 Task: For heading Arial Rounded MT Bold with Underline.  font size for heading26,  'Change the font style of data to'Browallia New.  and font size to 18,  Change the alignment of both headline & data to Align middle & Align Text left.  In the sheet   Radiant Sales templetes book
Action: Mouse moved to (268, 447)
Screenshot: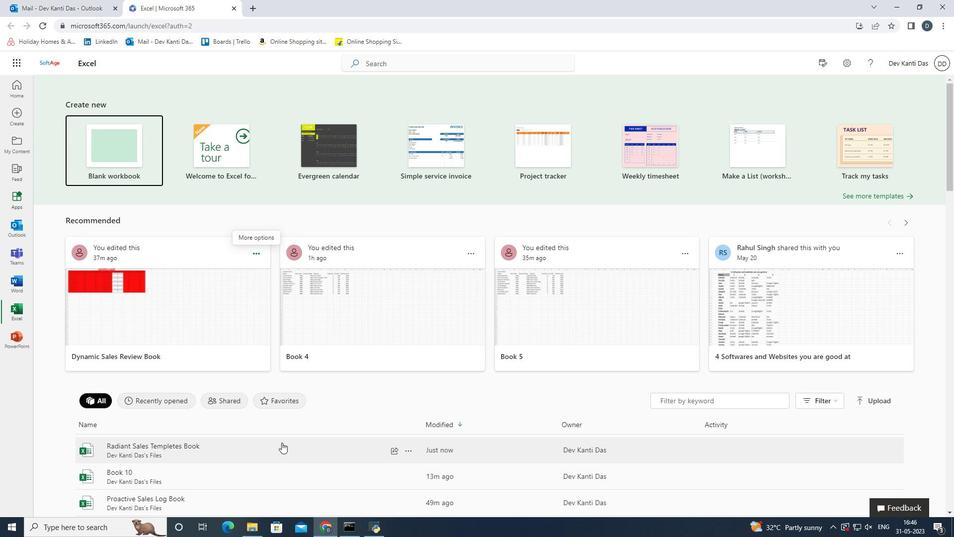 
Action: Mouse pressed left at (268, 447)
Screenshot: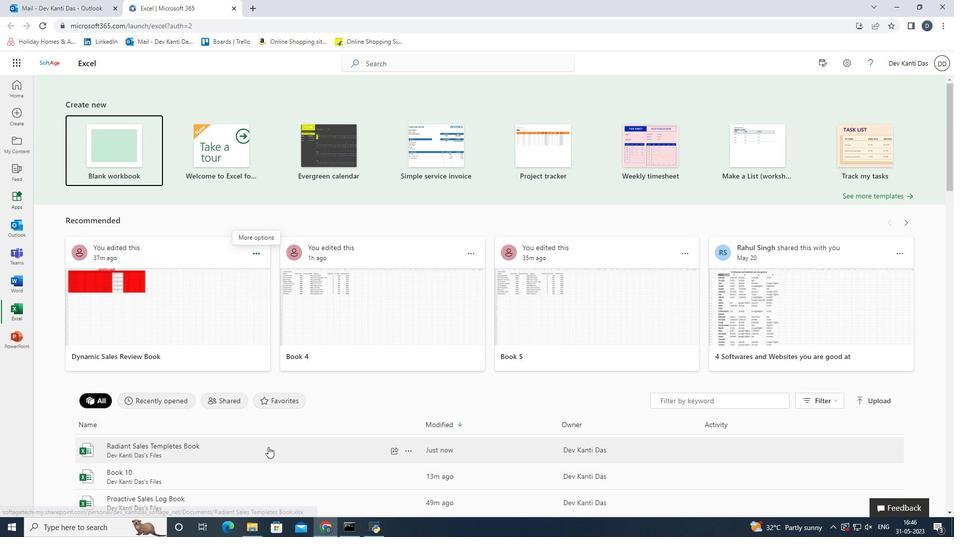 
Action: Mouse moved to (47, 170)
Screenshot: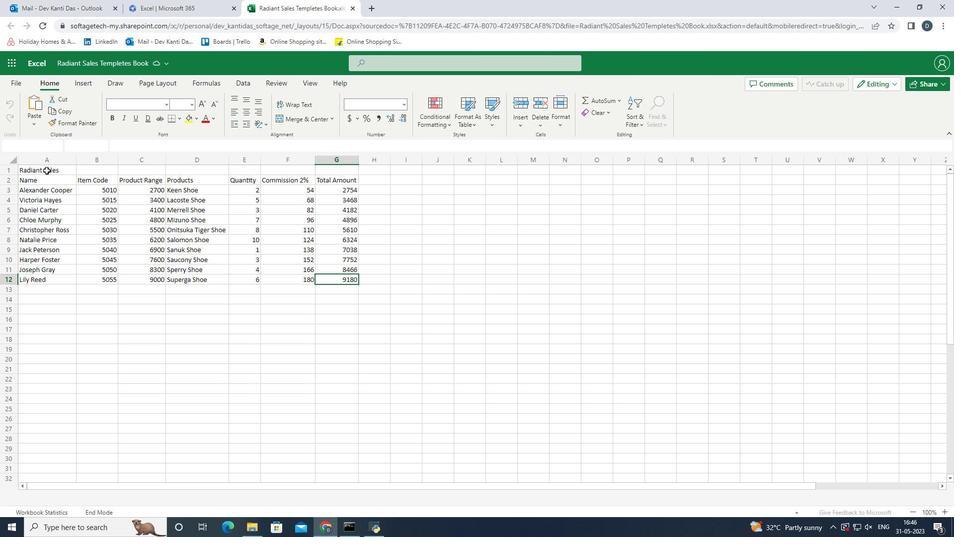 
Action: Mouse pressed left at (47, 170)
Screenshot: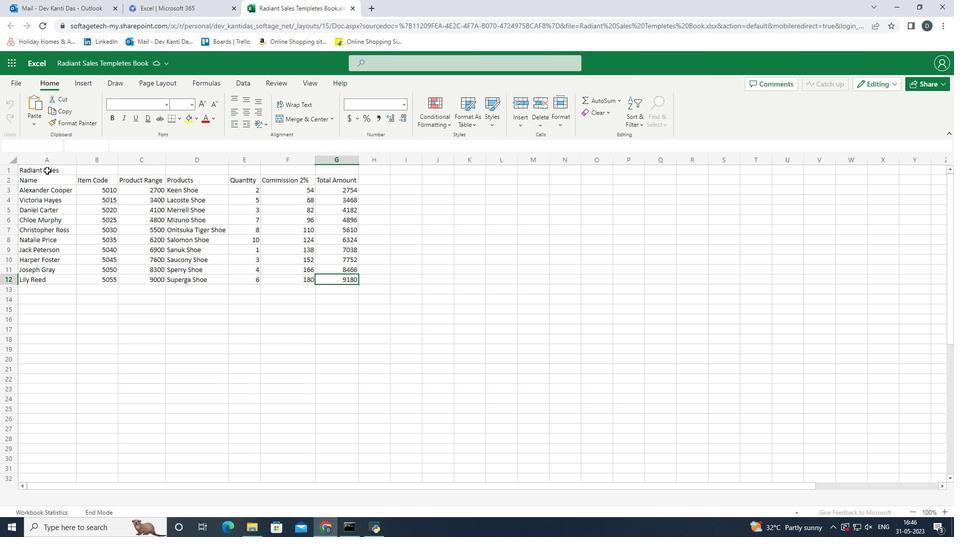 
Action: Mouse moved to (167, 103)
Screenshot: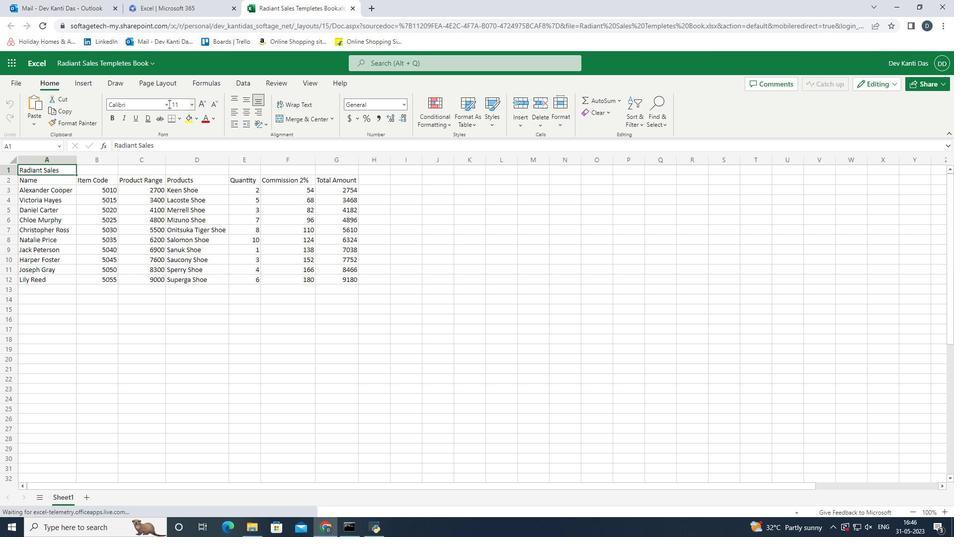 
Action: Mouse pressed left at (167, 103)
Screenshot: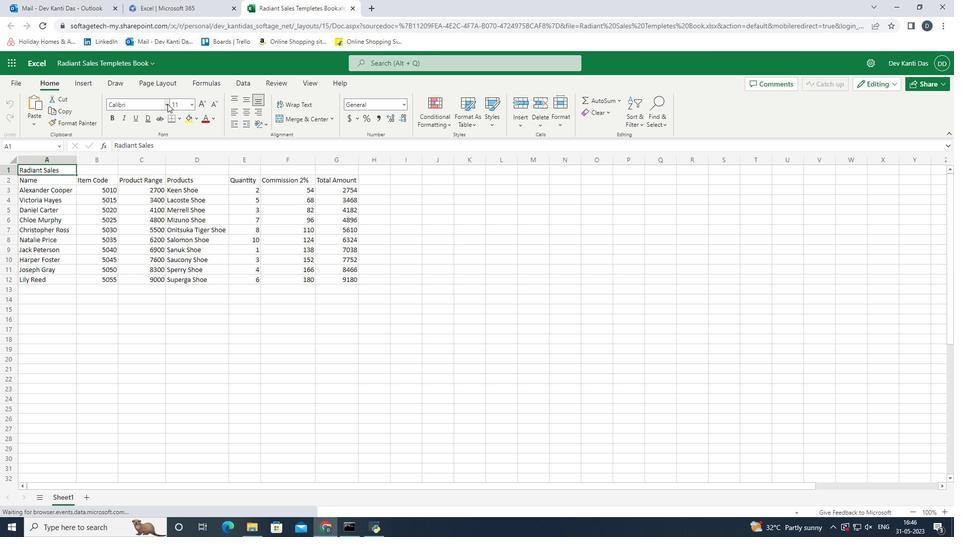 
Action: Mouse moved to (164, 104)
Screenshot: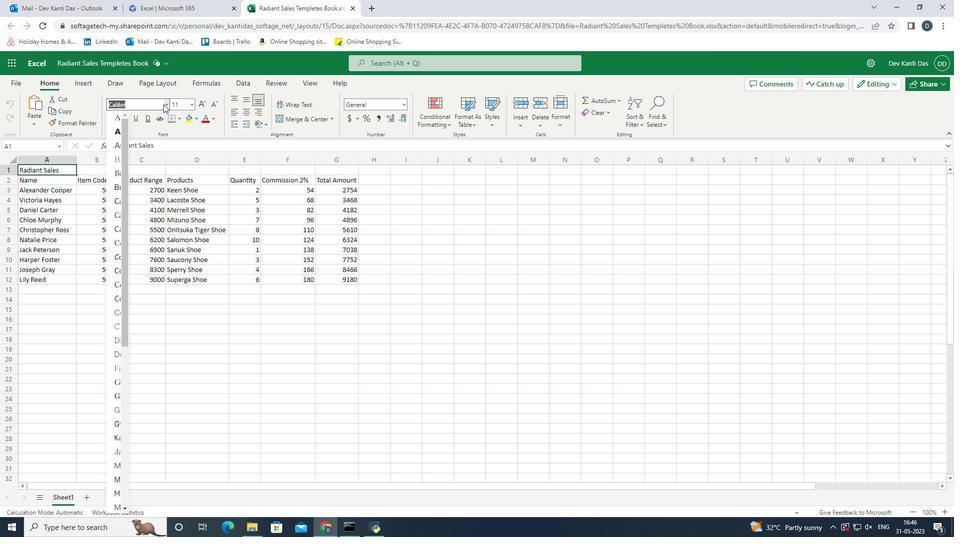 
Action: Mouse pressed left at (164, 104)
Screenshot: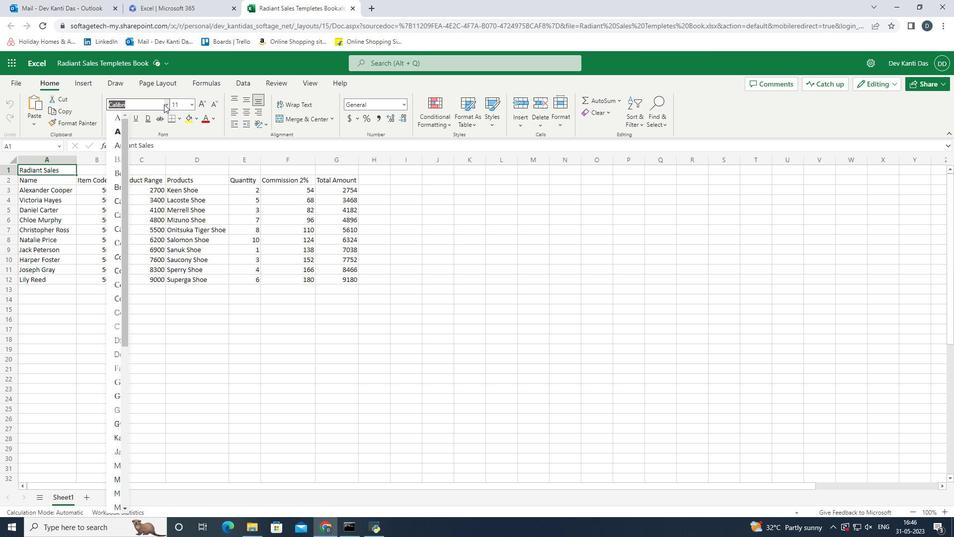 
Action: Mouse moved to (167, 103)
Screenshot: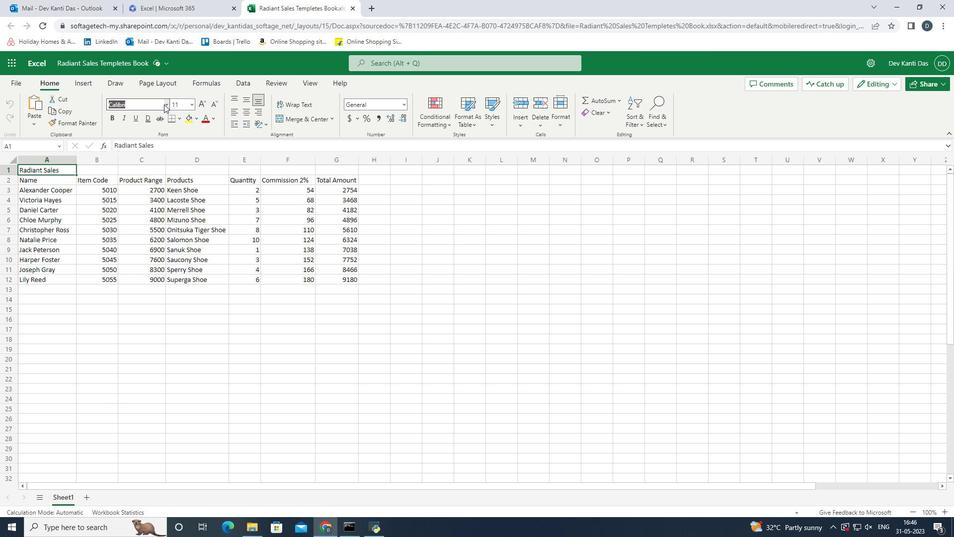 
Action: Mouse pressed left at (167, 103)
Screenshot: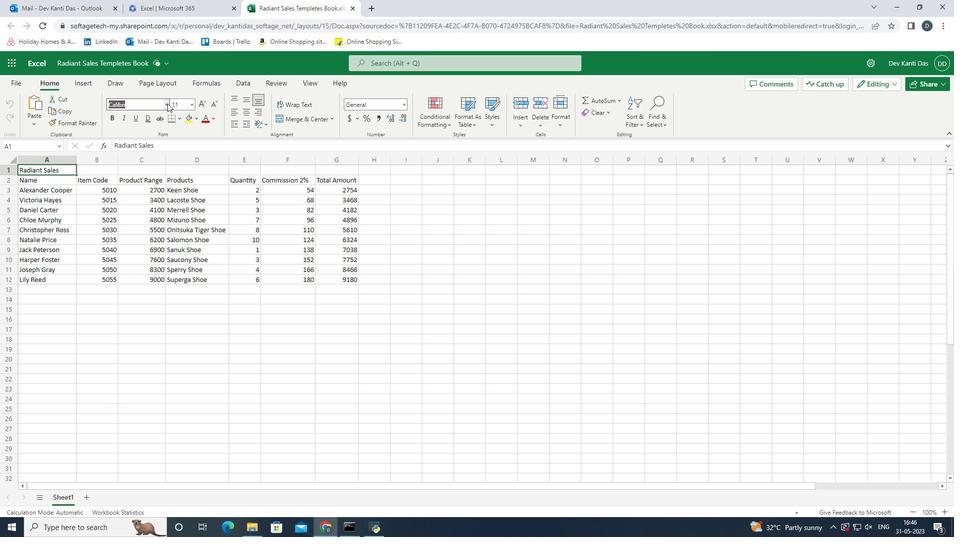 
Action: Mouse moved to (147, 143)
Screenshot: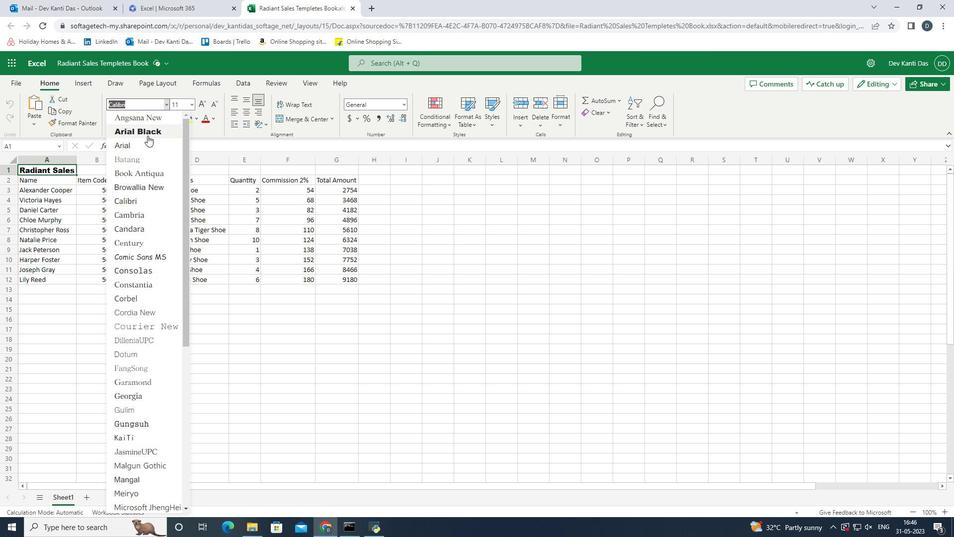 
Action: Mouse pressed left at (147, 143)
Screenshot: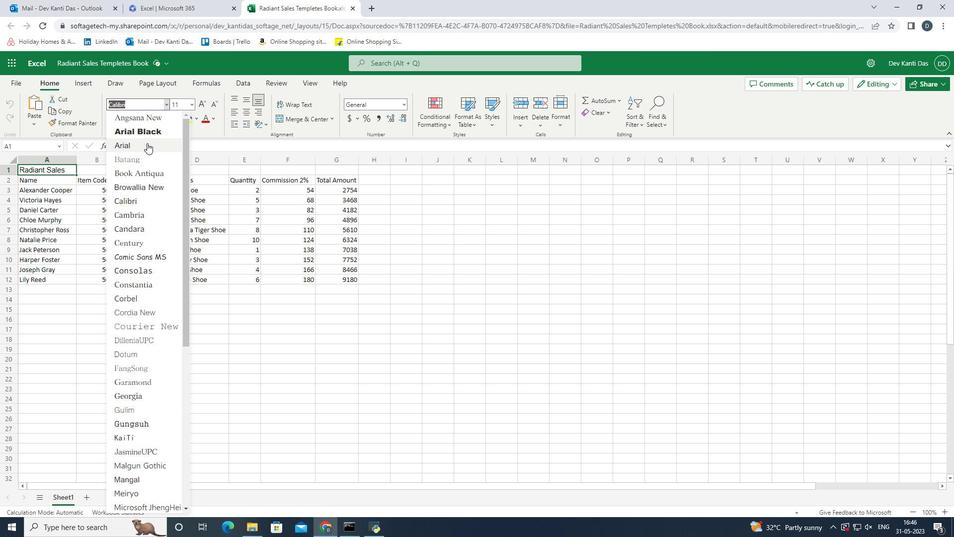 
Action: Mouse moved to (108, 119)
Screenshot: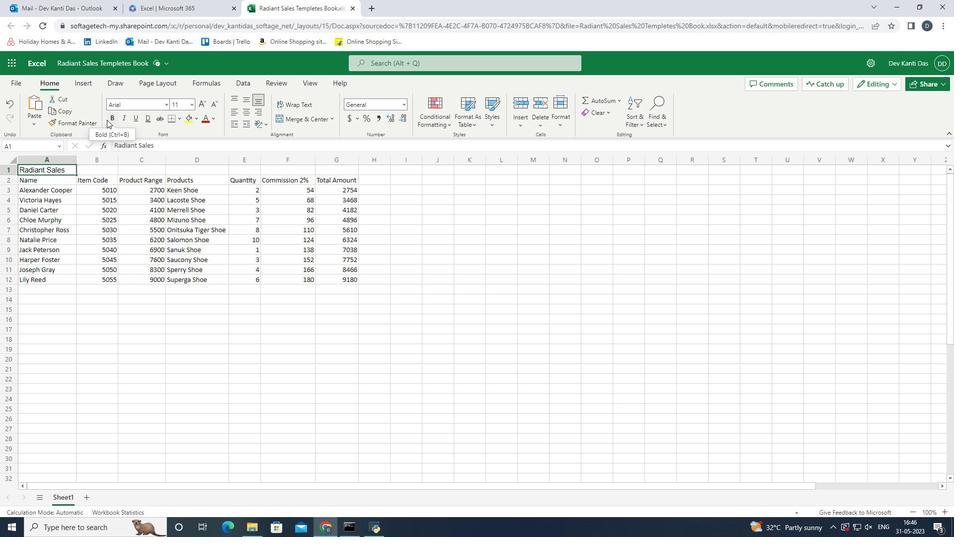 
Action: Mouse pressed left at (108, 119)
Screenshot: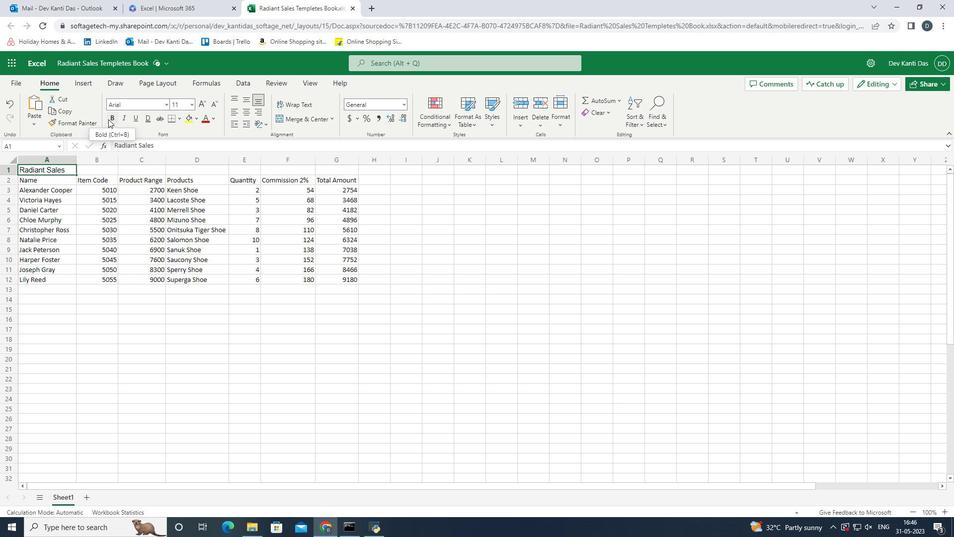 
Action: Mouse moved to (138, 118)
Screenshot: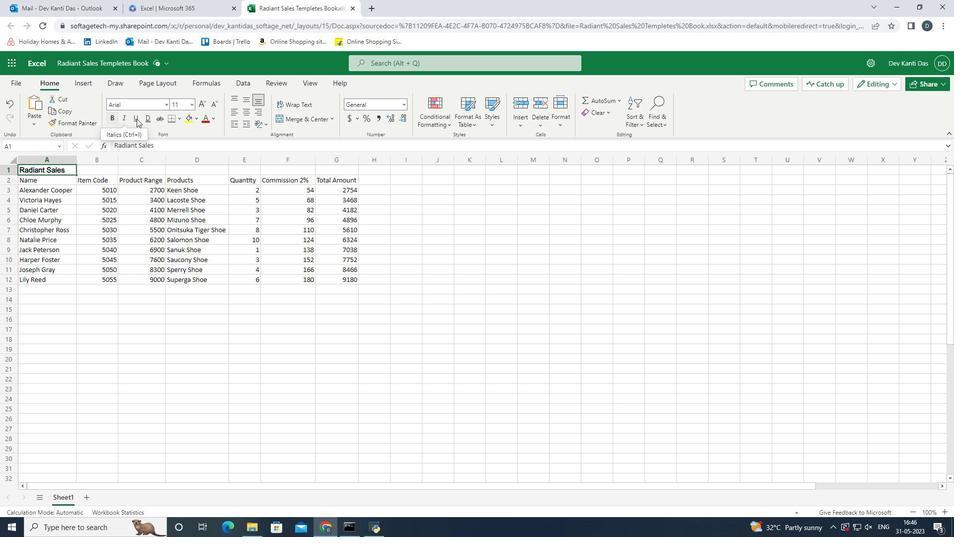 
Action: Mouse pressed left at (138, 118)
Screenshot: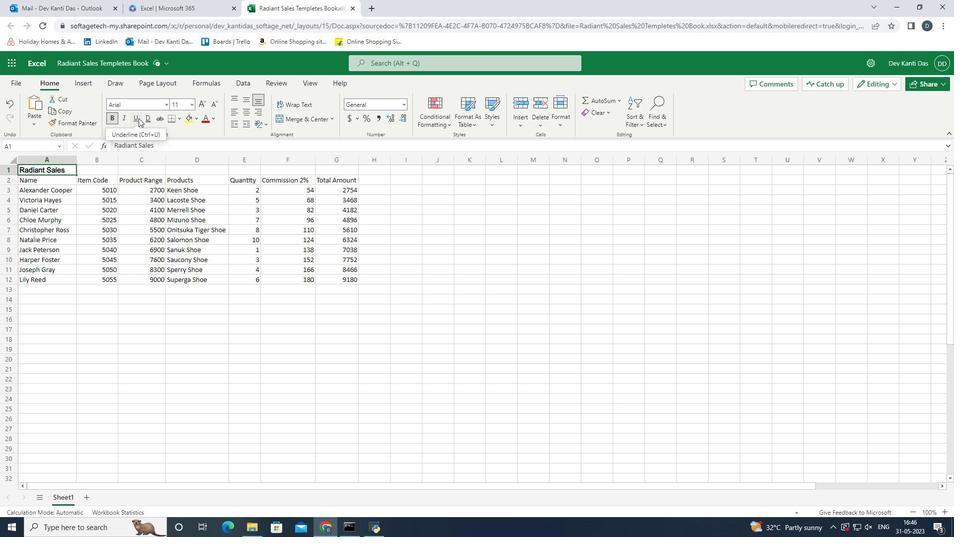 
Action: Mouse moved to (194, 103)
Screenshot: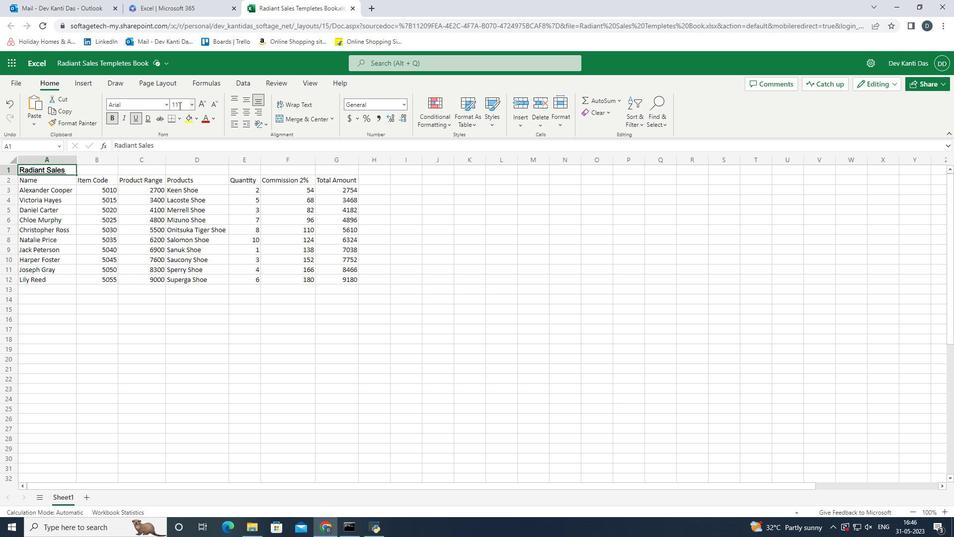 
Action: Mouse pressed left at (194, 103)
Screenshot: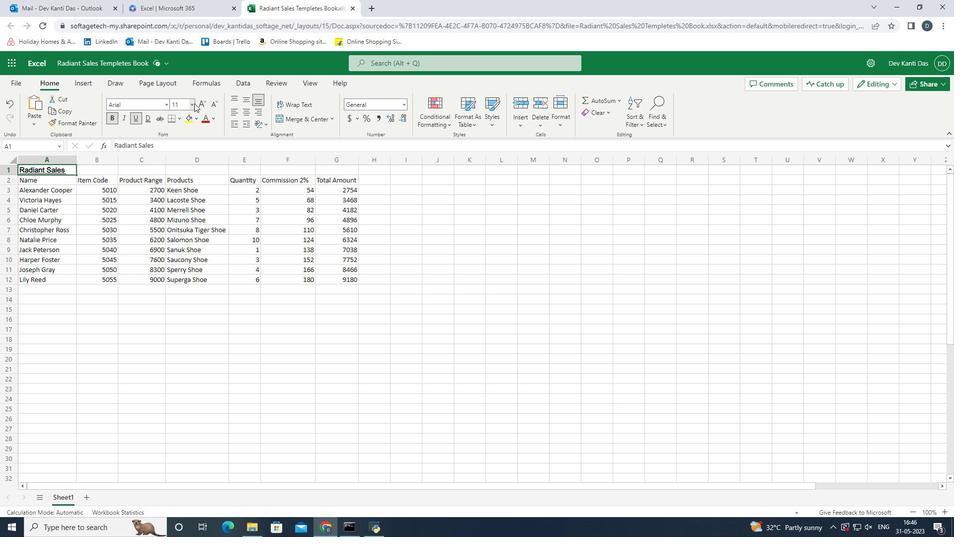 
Action: Mouse moved to (182, 255)
Screenshot: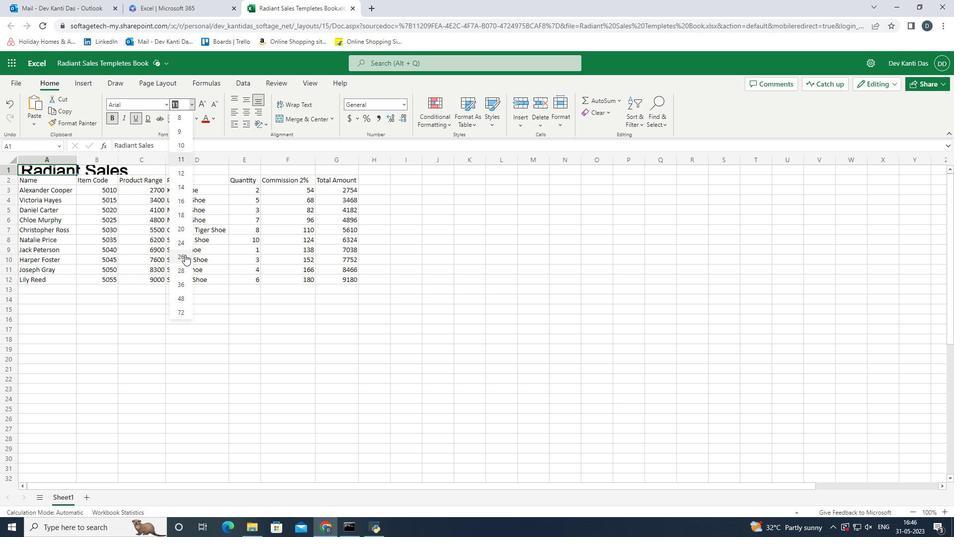 
Action: Mouse pressed left at (182, 255)
Screenshot: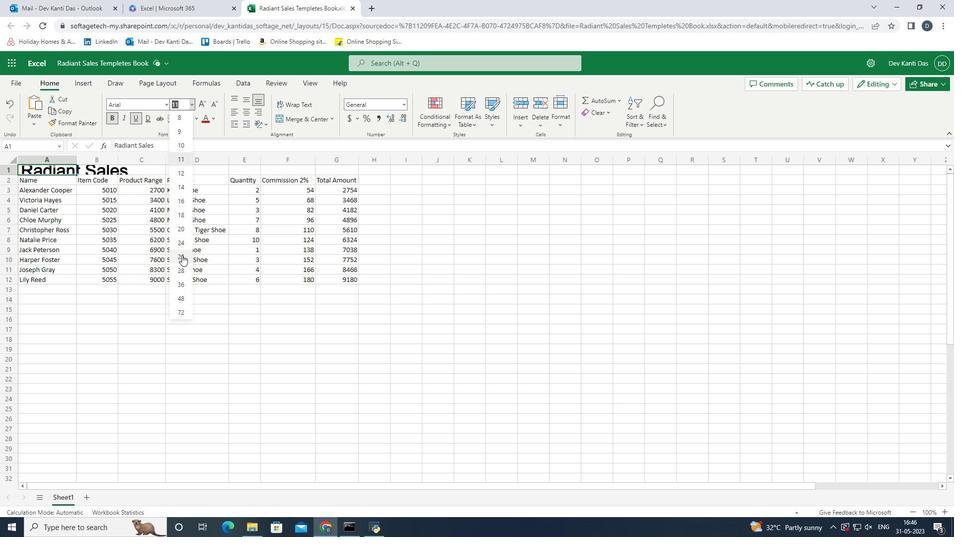 
Action: Mouse moved to (39, 179)
Screenshot: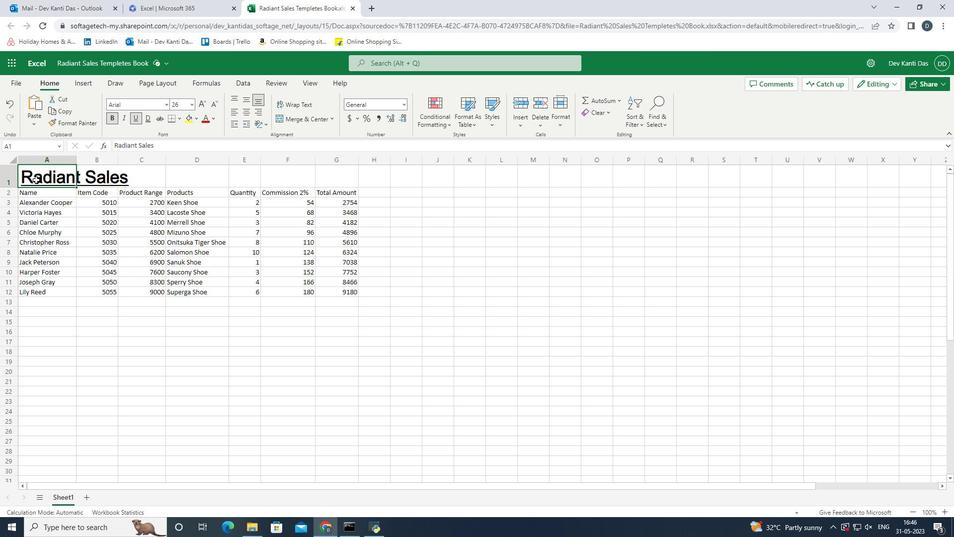 
Action: Mouse pressed left at (39, 179)
Screenshot: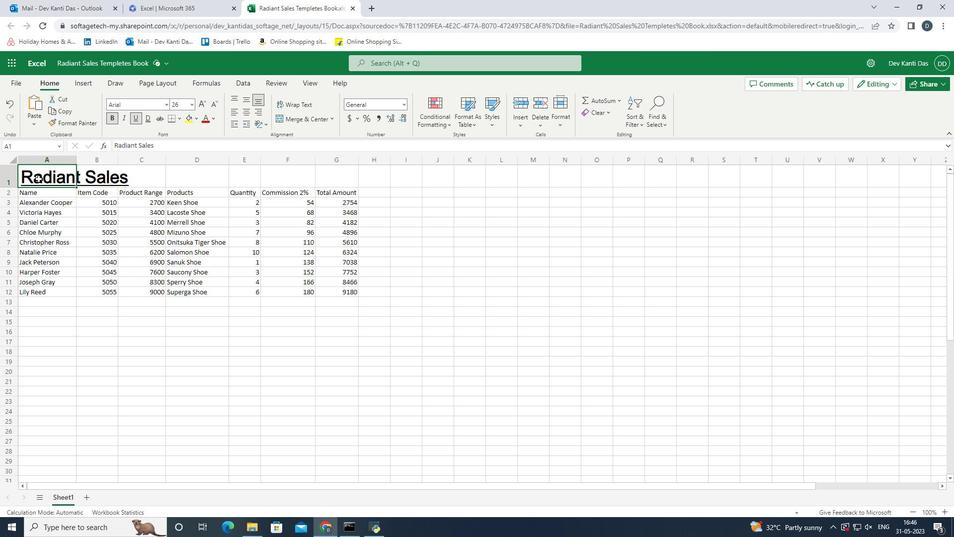 
Action: Mouse moved to (326, 122)
Screenshot: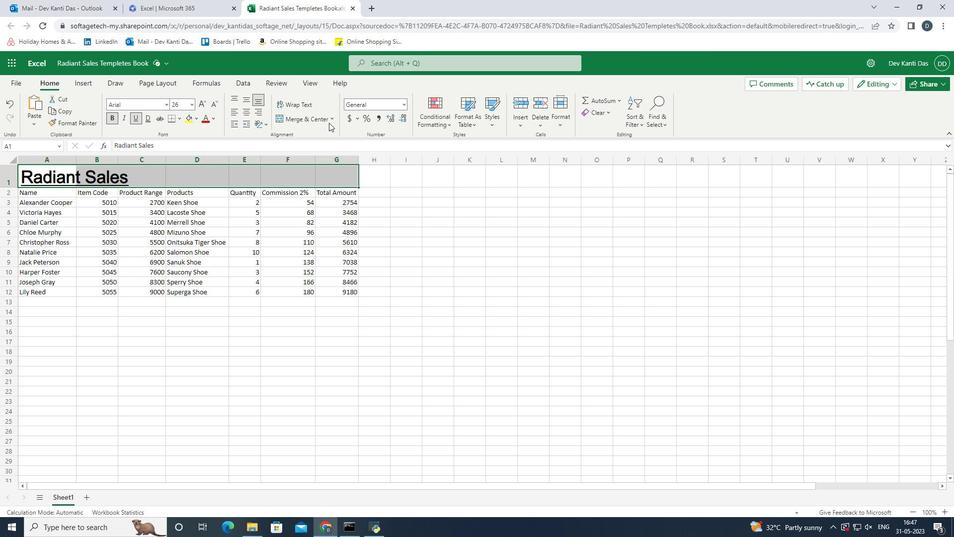 
Action: Mouse pressed left at (326, 122)
Screenshot: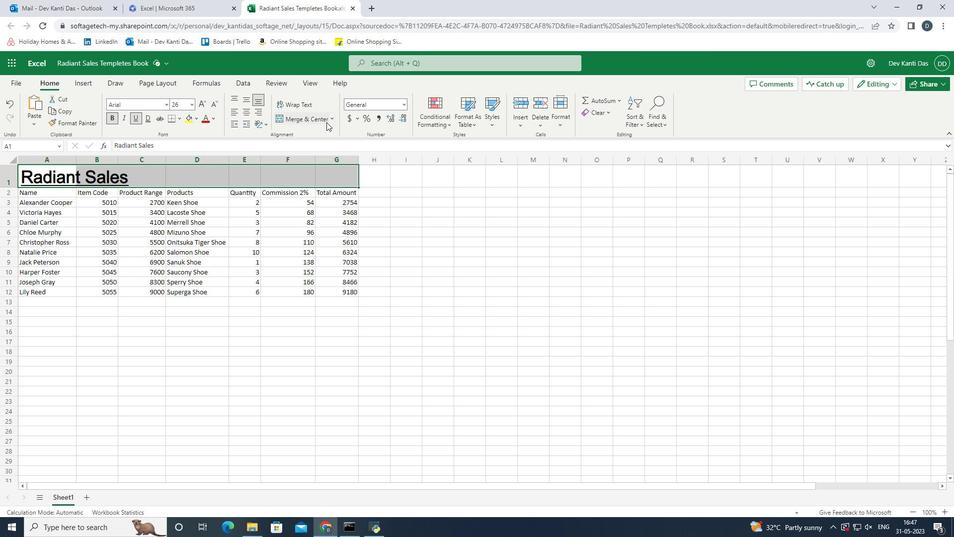 
Action: Mouse moved to (333, 119)
Screenshot: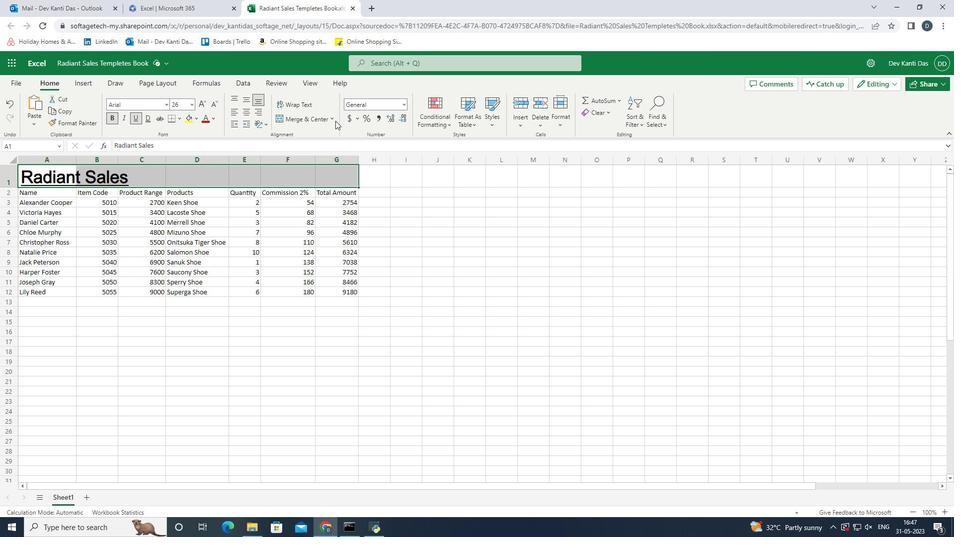 
Action: Mouse pressed left at (333, 119)
Screenshot: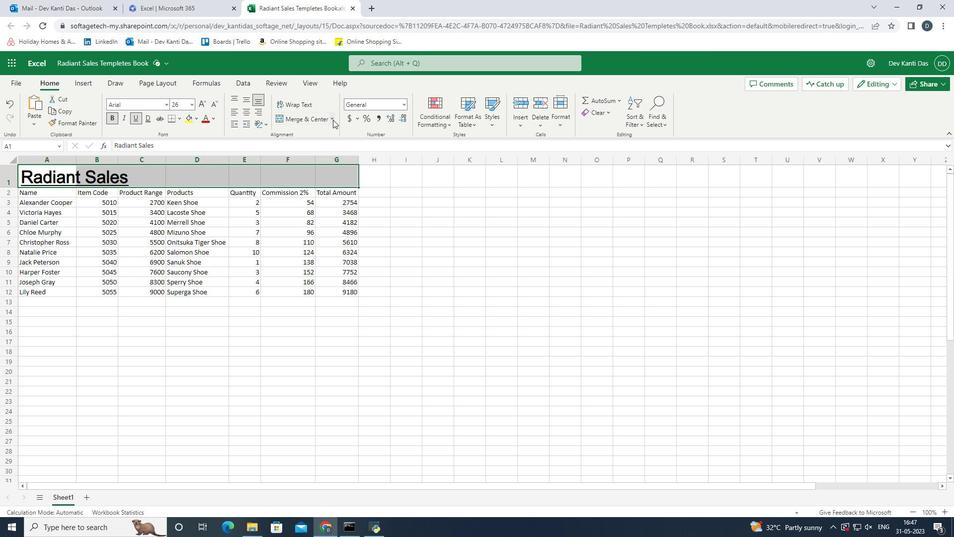 
Action: Mouse moved to (322, 178)
Screenshot: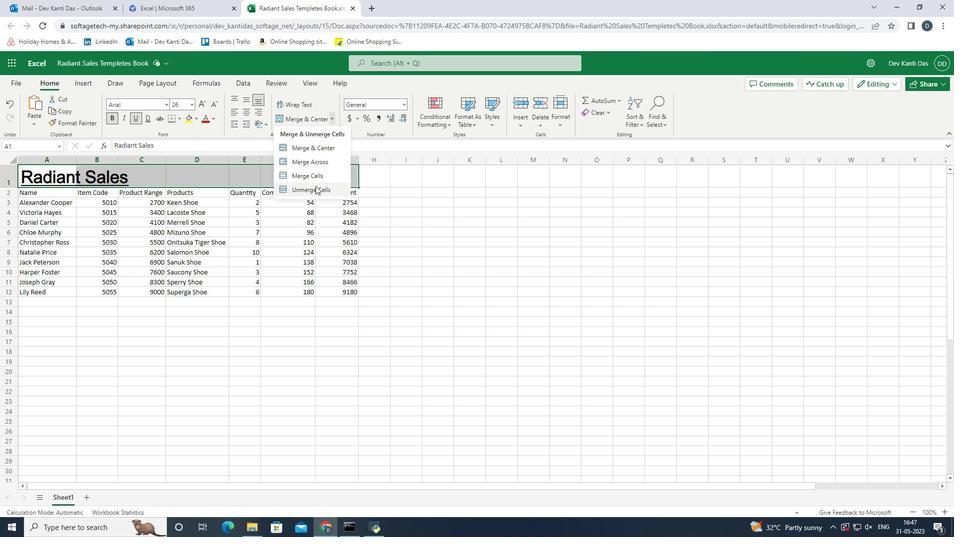 
Action: Mouse pressed left at (322, 178)
Screenshot: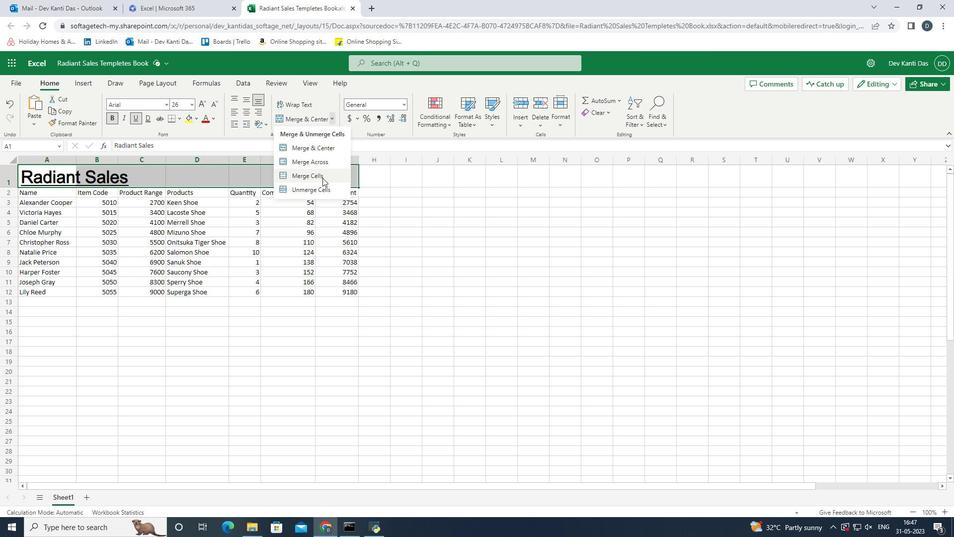 
Action: Mouse moved to (40, 194)
Screenshot: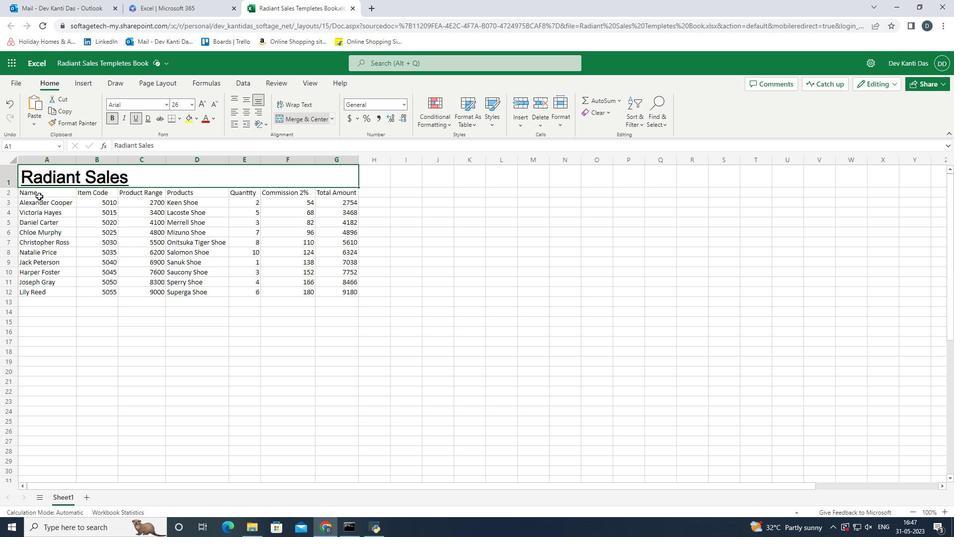 
Action: Mouse pressed left at (40, 194)
Screenshot: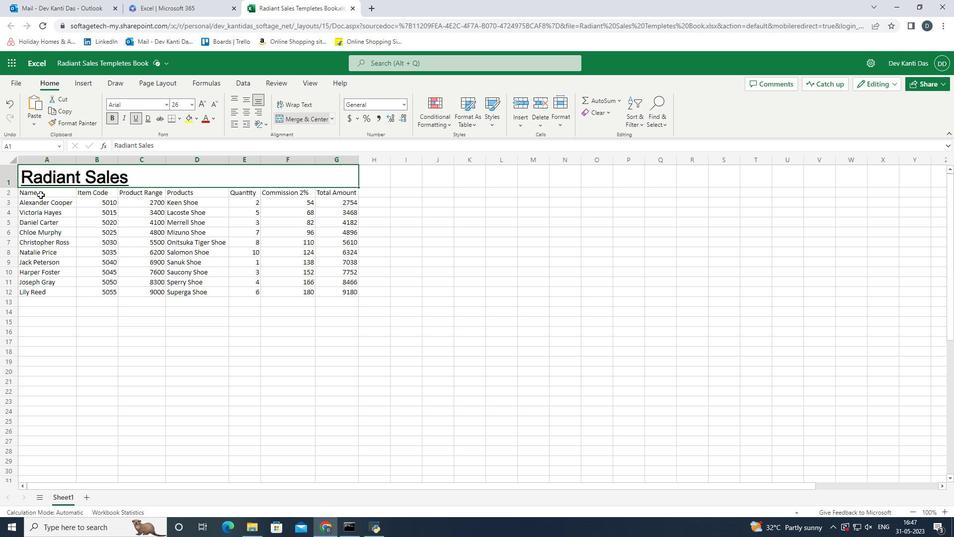 
Action: Mouse pressed left at (40, 194)
Screenshot: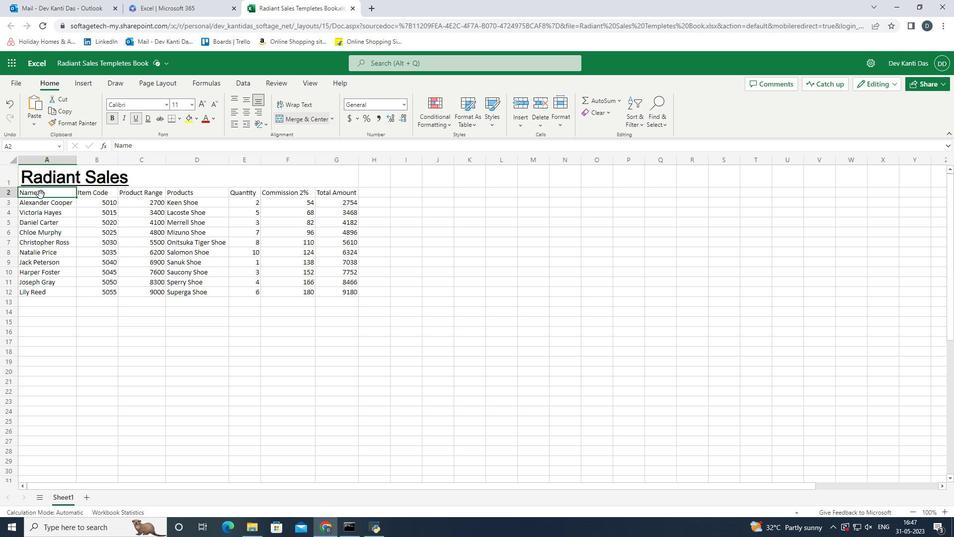 
Action: Mouse moved to (44, 191)
Screenshot: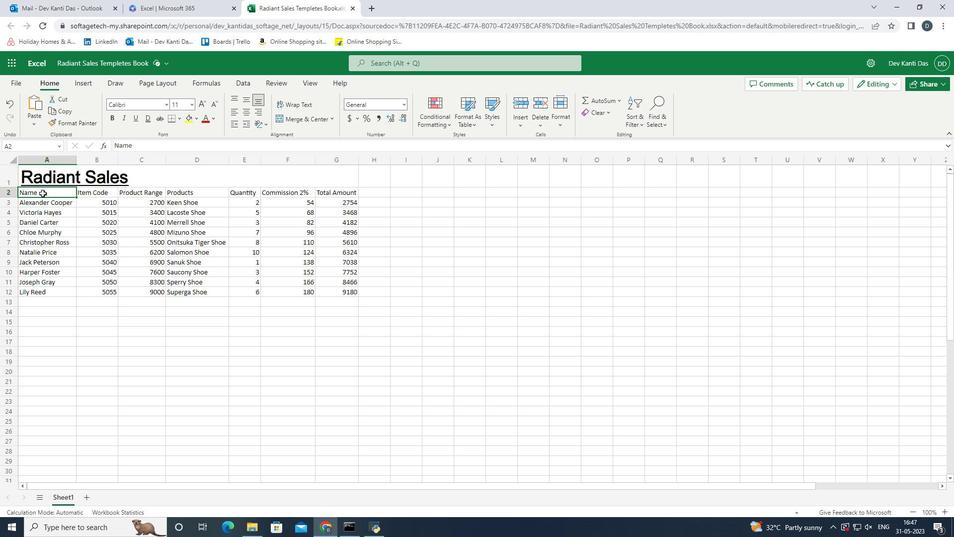 
Action: Mouse pressed left at (44, 191)
Screenshot: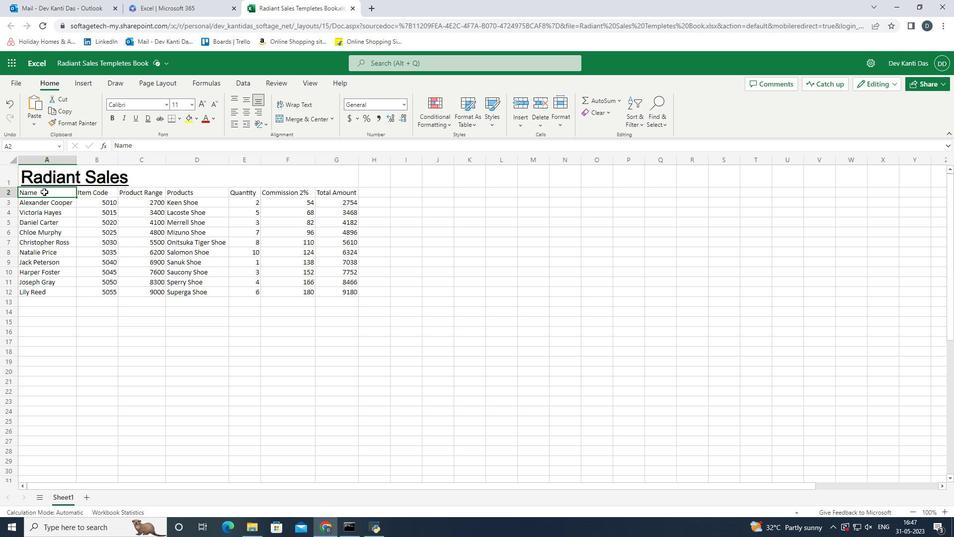 
Action: Mouse moved to (166, 101)
Screenshot: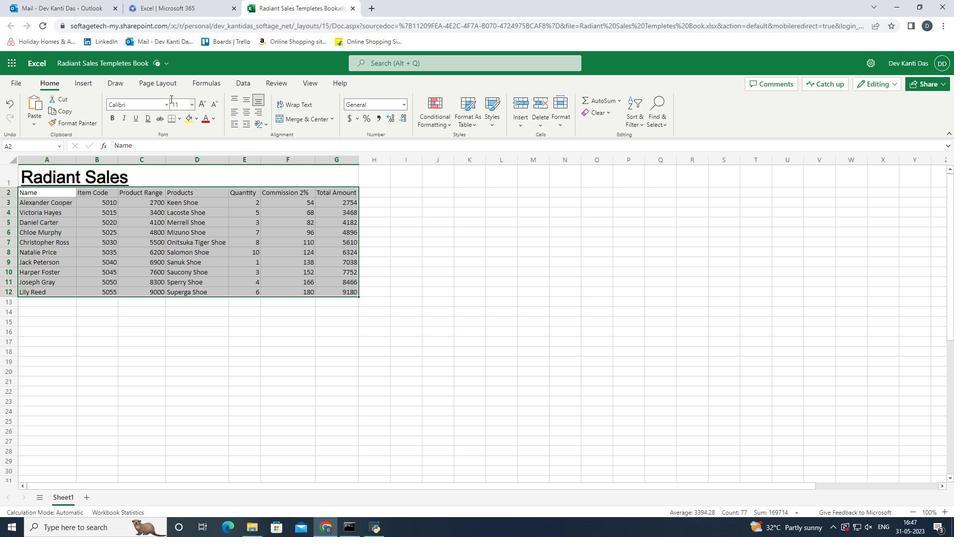 
Action: Mouse pressed left at (166, 101)
Screenshot: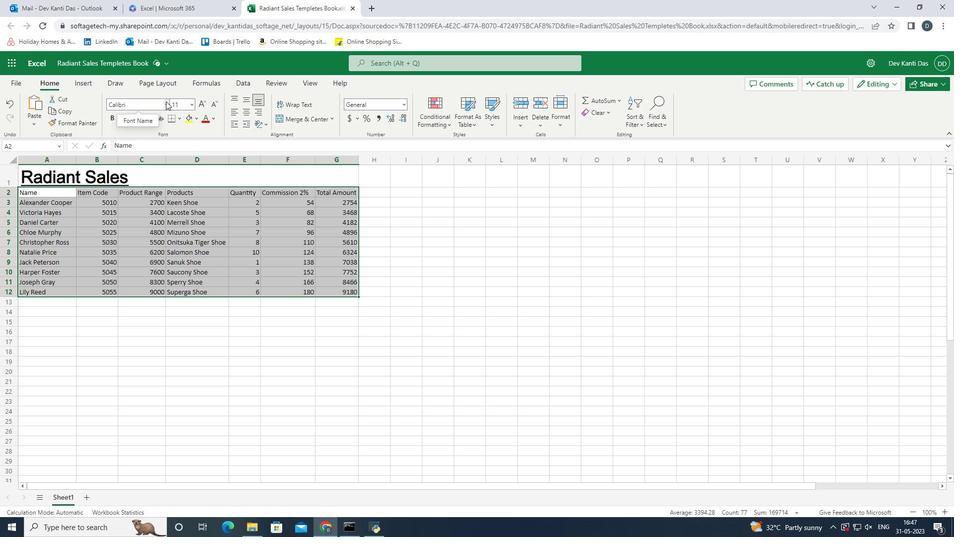
Action: Mouse moved to (167, 187)
Screenshot: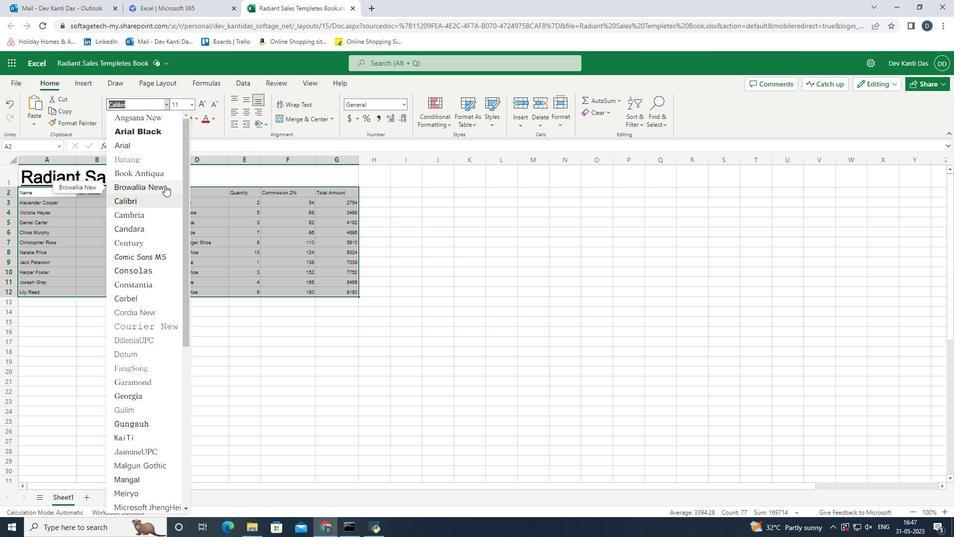 
Action: Mouse pressed left at (167, 187)
Screenshot: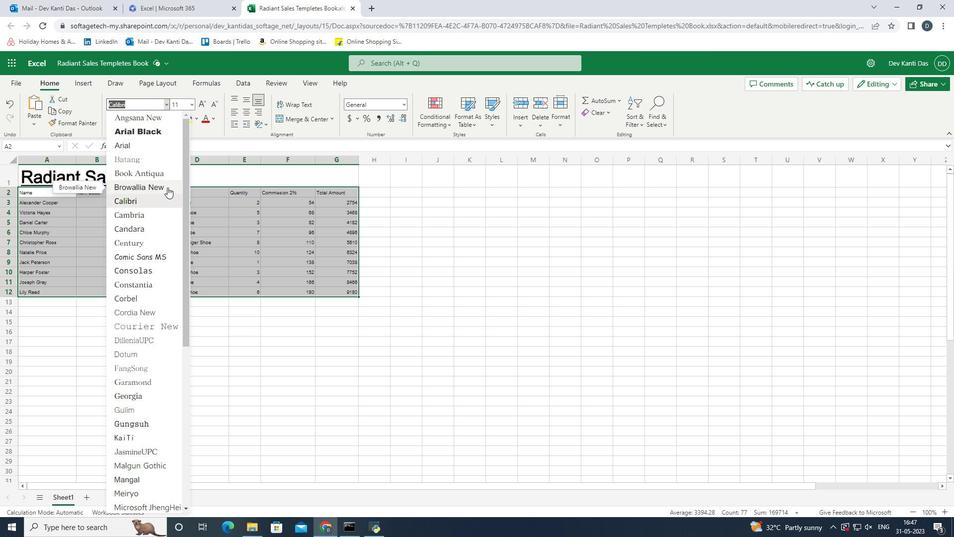 
Action: Mouse moved to (194, 107)
Screenshot: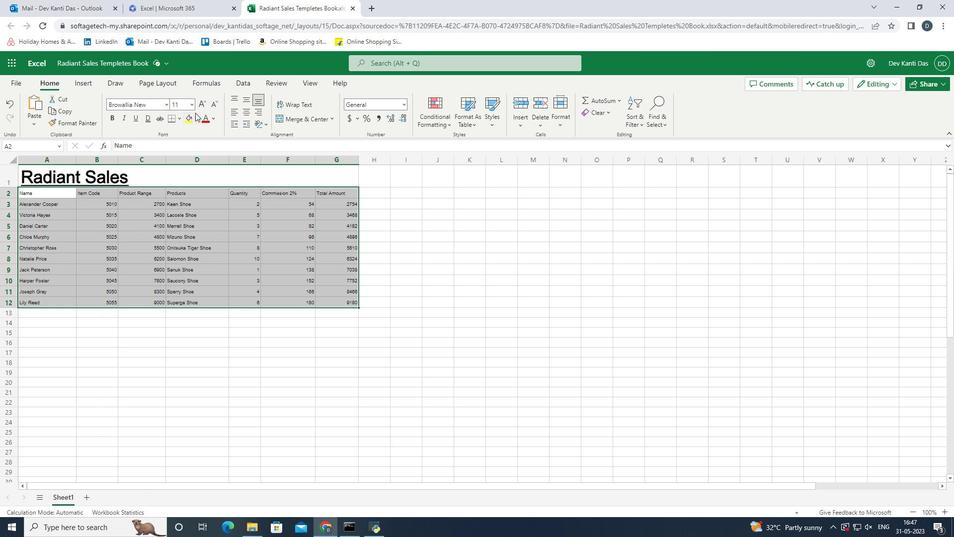 
Action: Mouse pressed left at (194, 107)
Screenshot: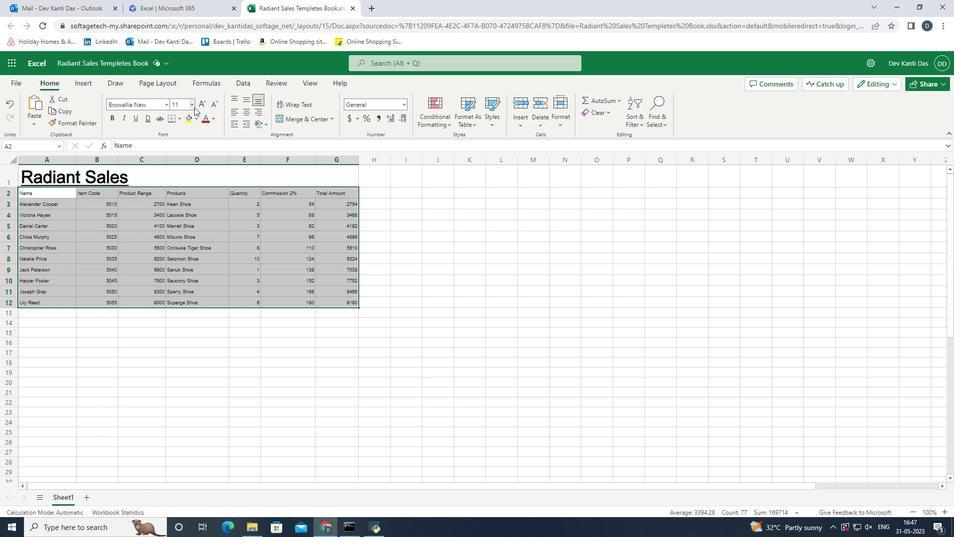 
Action: Mouse moved to (187, 210)
Screenshot: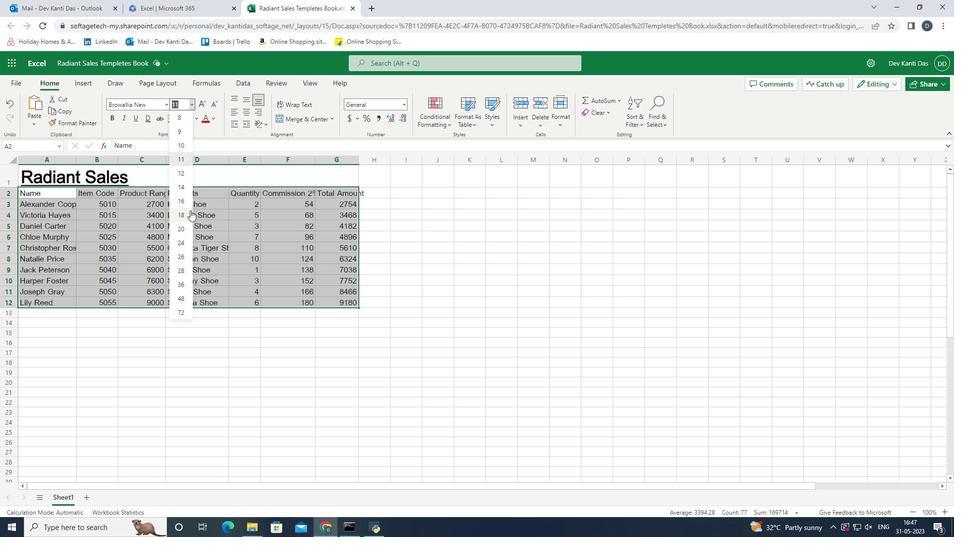 
Action: Mouse pressed left at (187, 210)
Screenshot: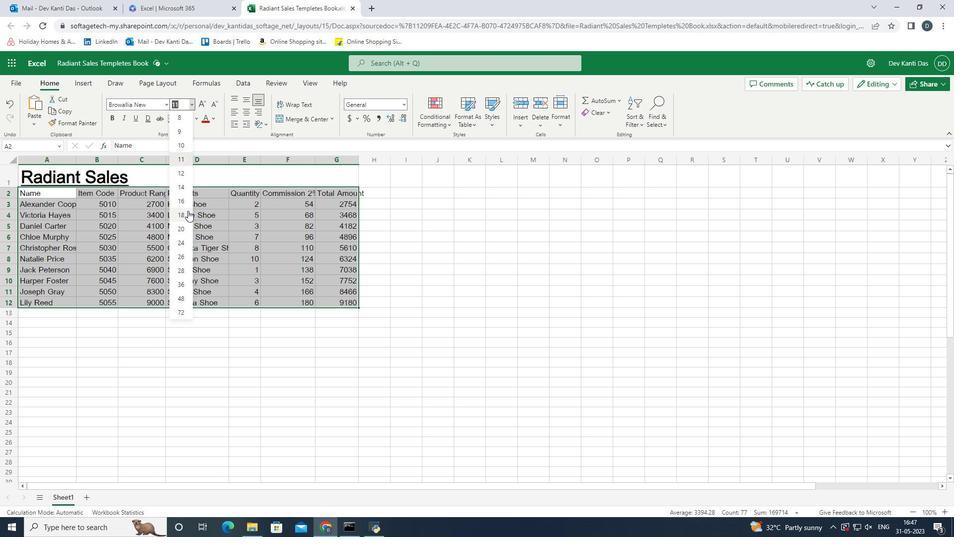 
Action: Mouse moved to (361, 158)
Screenshot: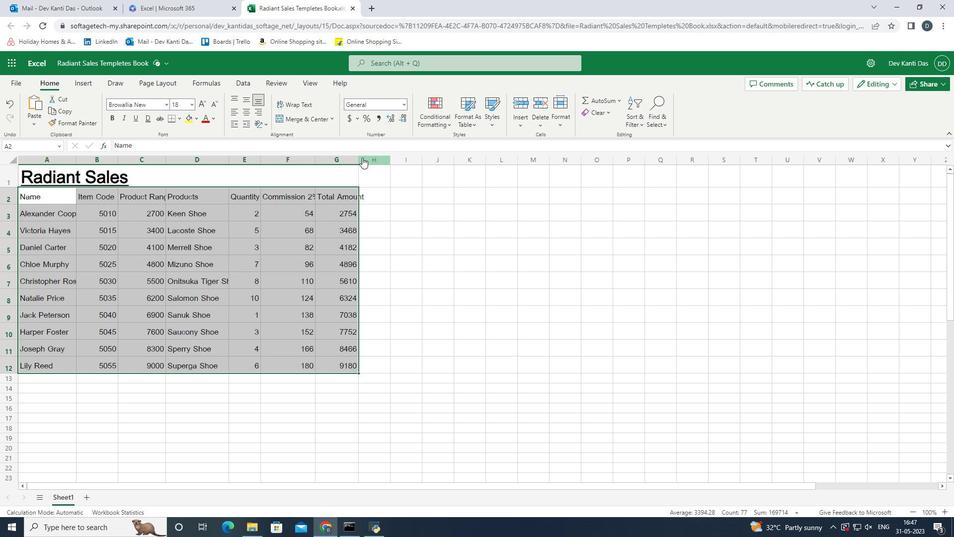 
Action: Mouse pressed left at (361, 158)
Screenshot: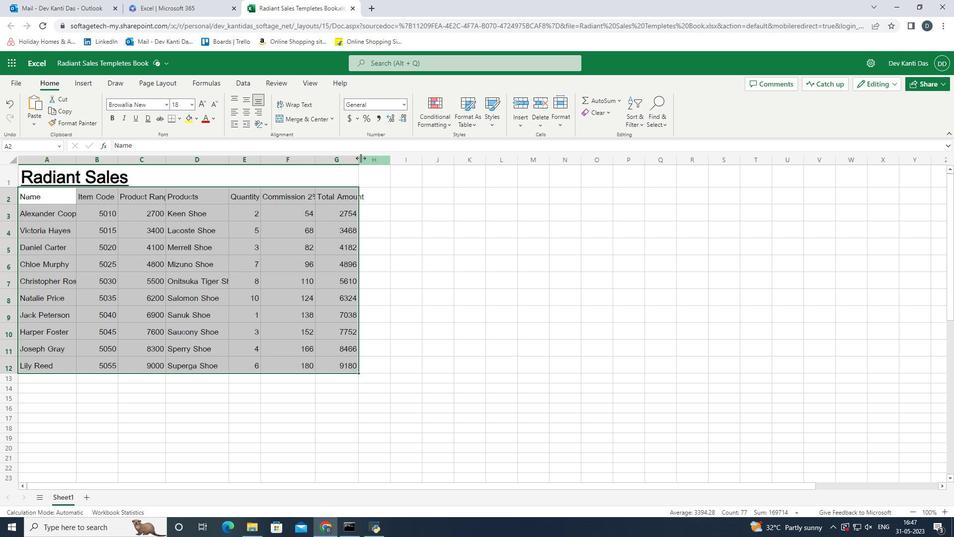
Action: Mouse moved to (316, 158)
Screenshot: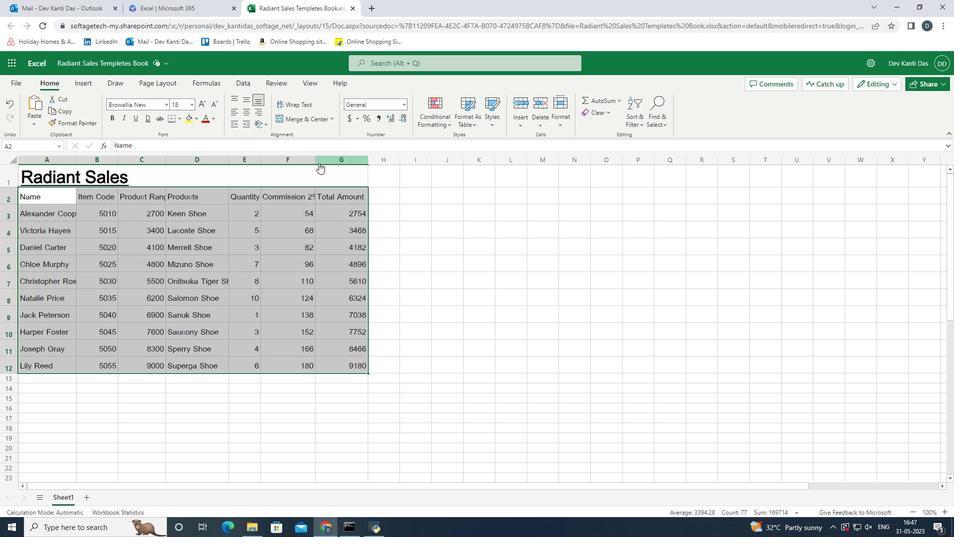 
Action: Mouse pressed left at (316, 158)
Screenshot: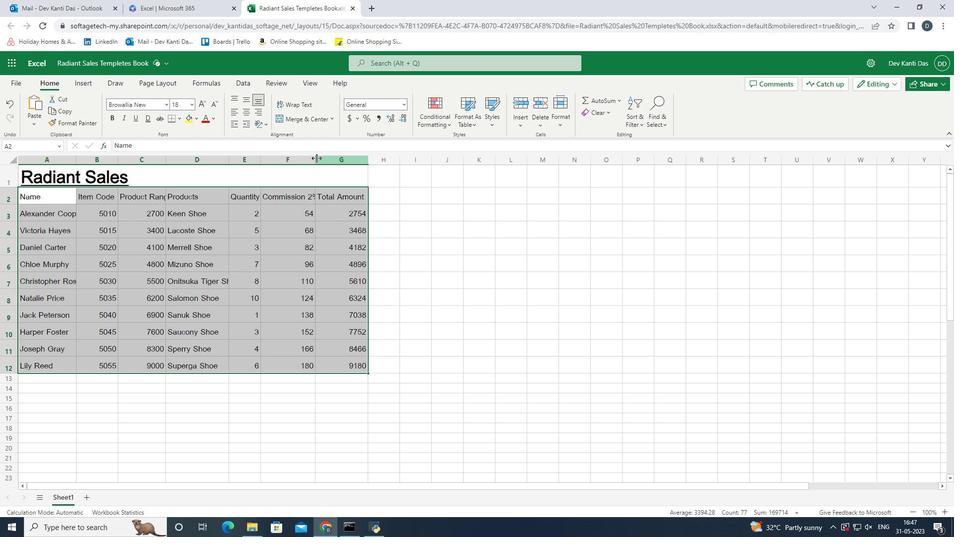 
Action: Mouse moved to (261, 158)
Screenshot: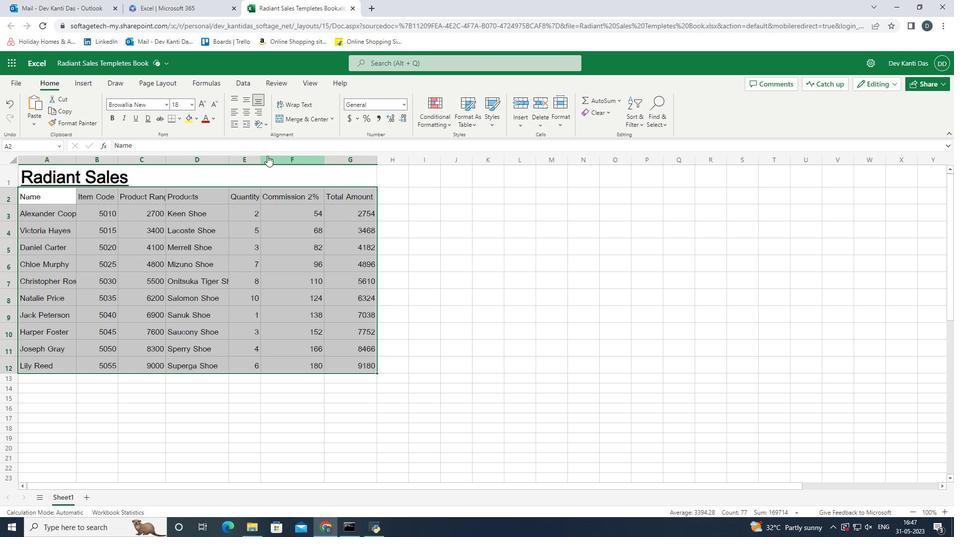 
Action: Mouse pressed left at (261, 158)
Screenshot: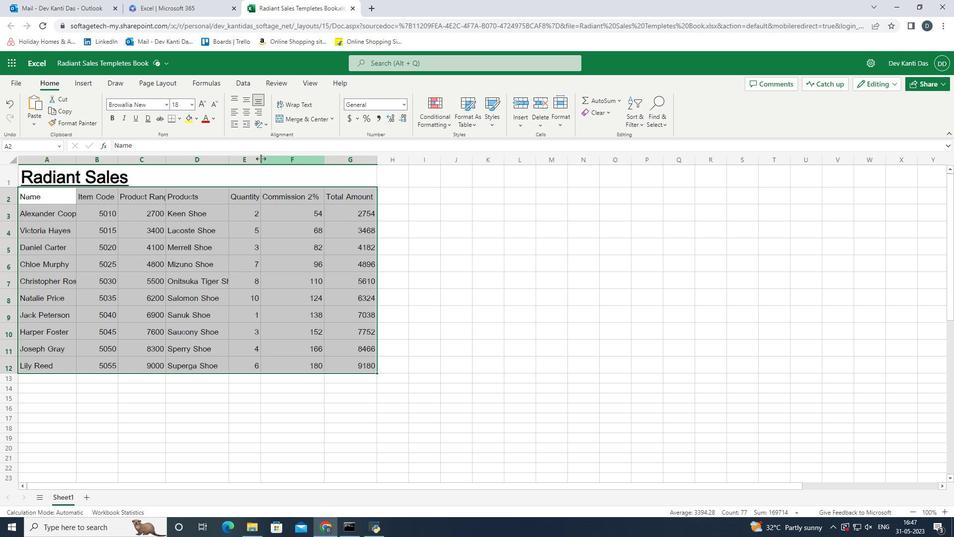 
Action: Mouse moved to (228, 162)
Screenshot: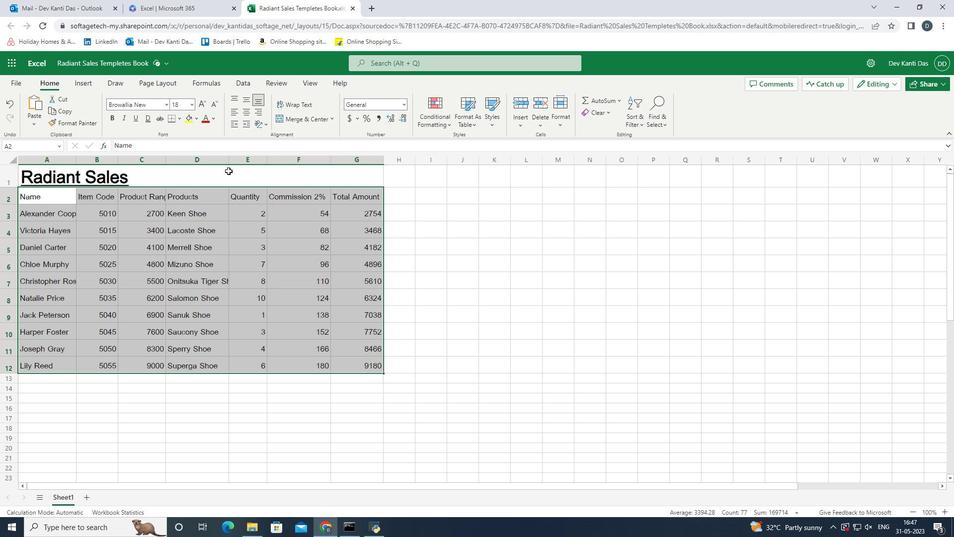 
Action: Mouse pressed left at (228, 162)
Screenshot: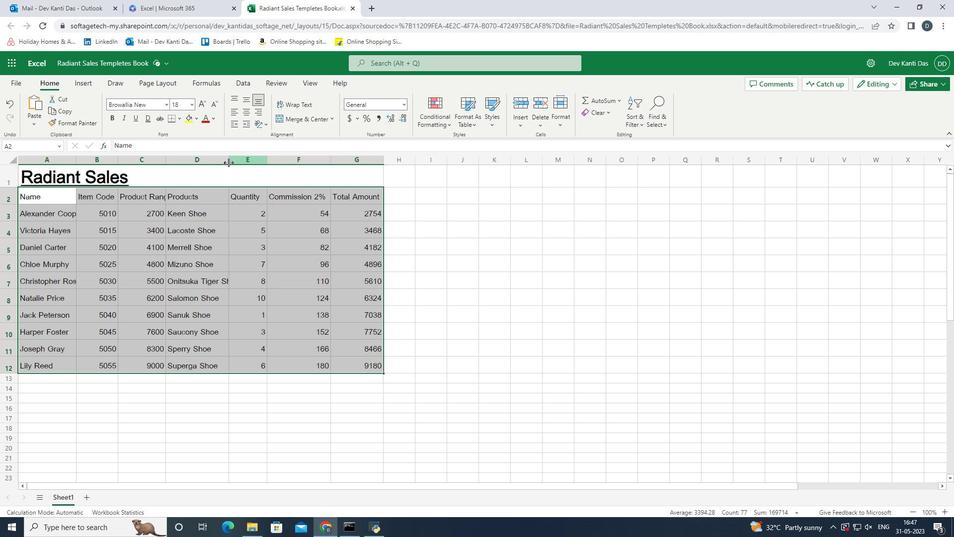 
Action: Mouse moved to (253, 162)
Screenshot: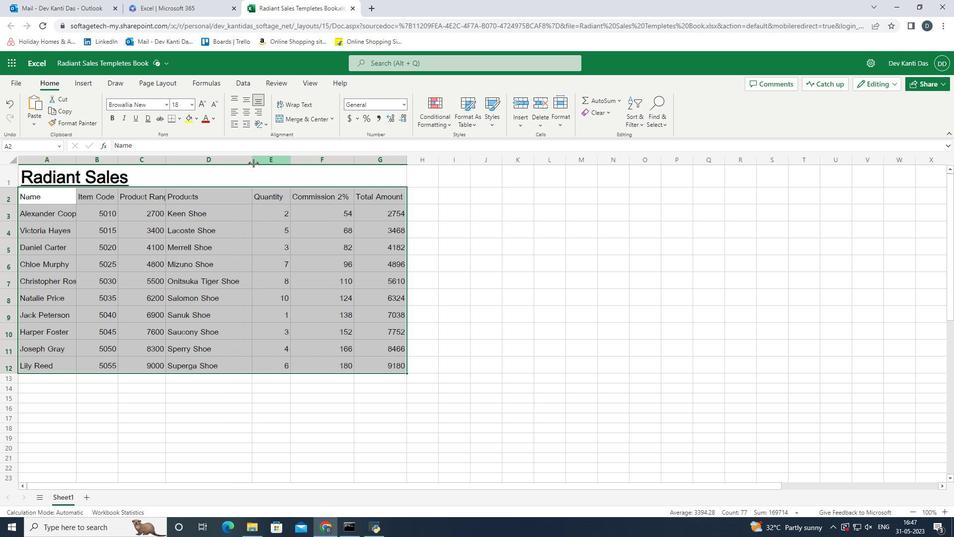 
Action: Mouse pressed left at (253, 162)
Screenshot: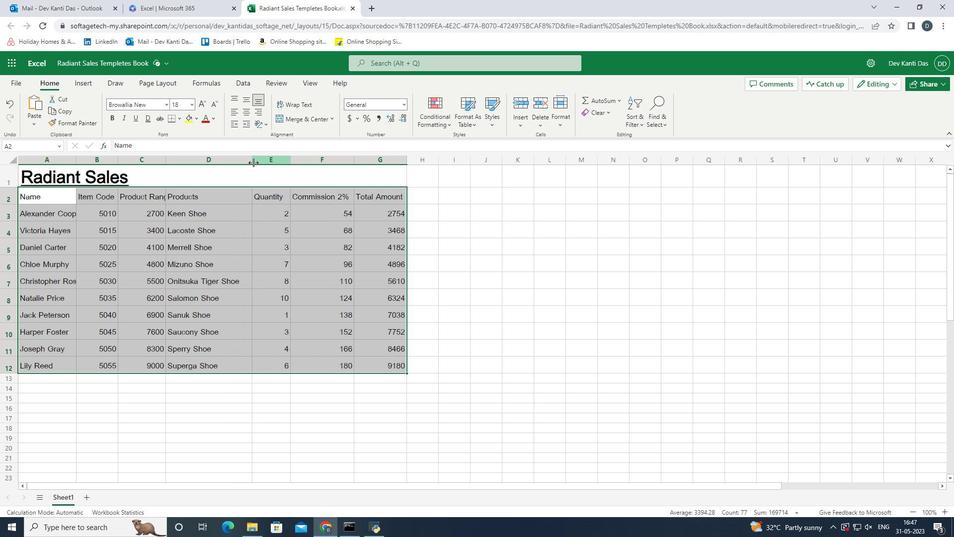 
Action: Mouse moved to (165, 161)
Screenshot: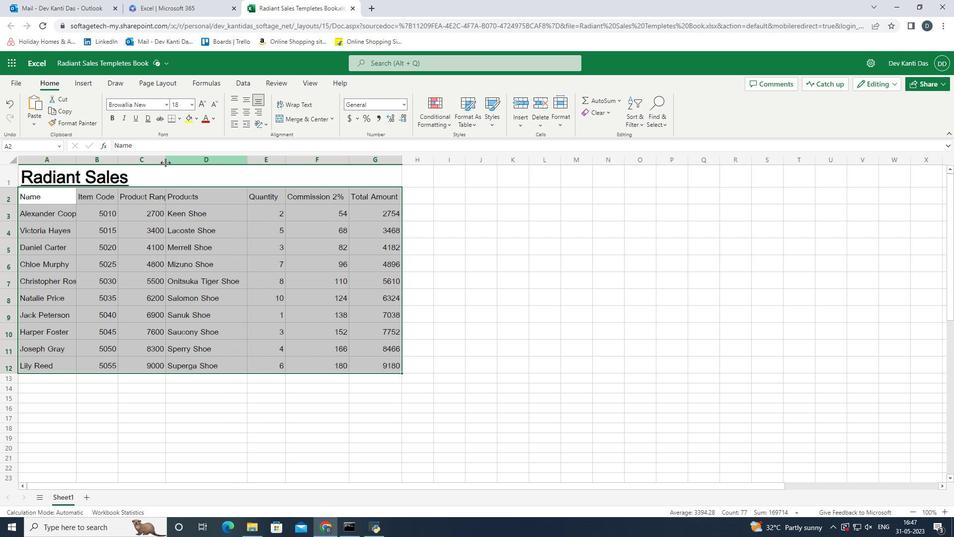 
Action: Mouse pressed left at (165, 161)
Screenshot: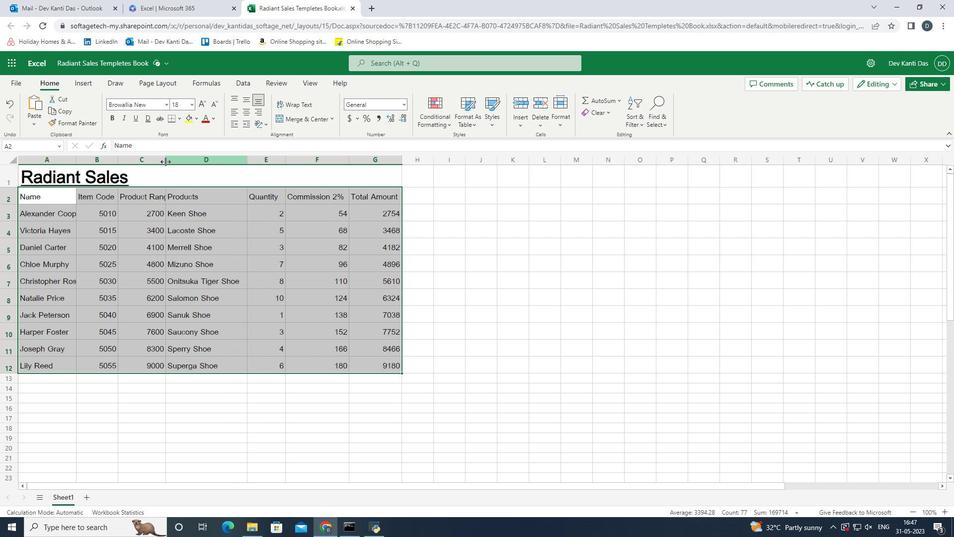 
Action: Mouse moved to (77, 161)
Screenshot: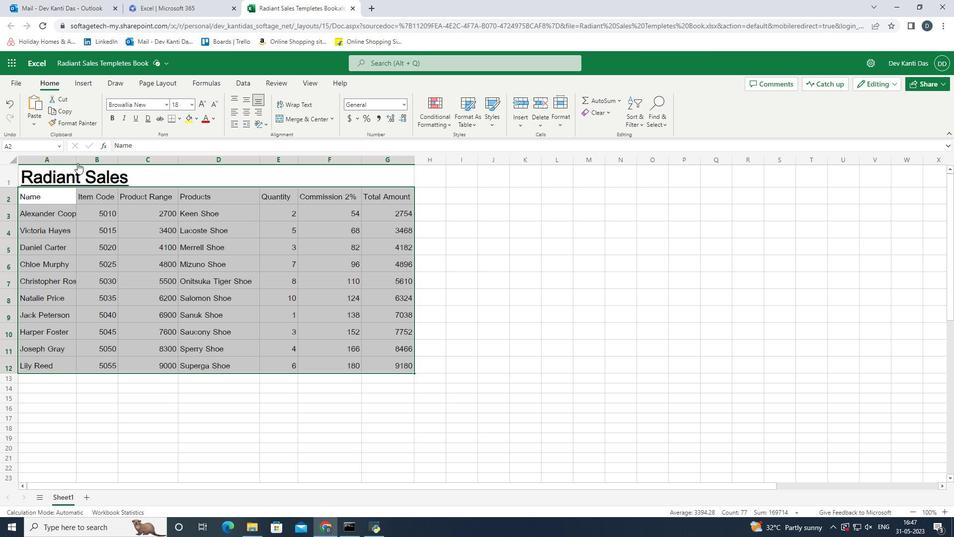
Action: Mouse pressed left at (77, 161)
Screenshot: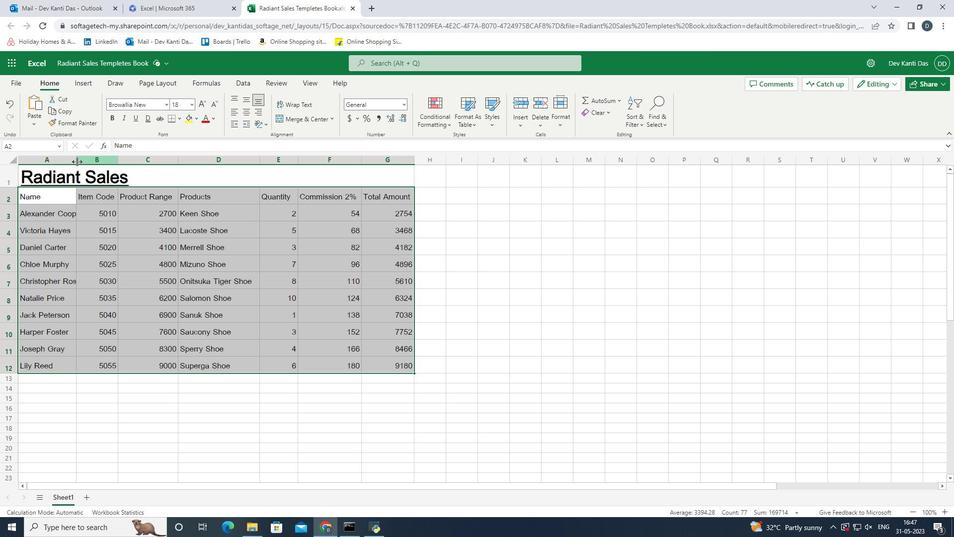 
Action: Mouse moved to (89, 163)
Screenshot: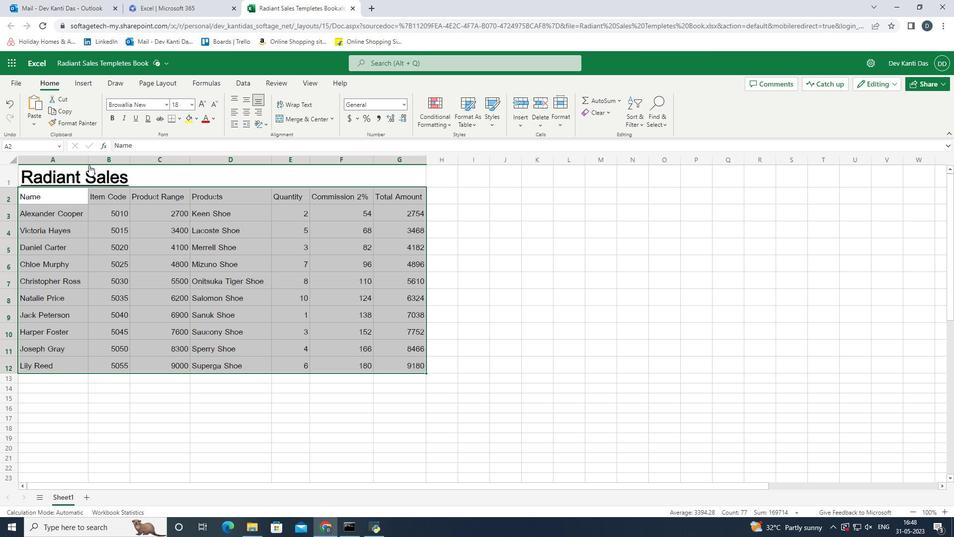 
Action: Mouse pressed left at (89, 163)
Screenshot: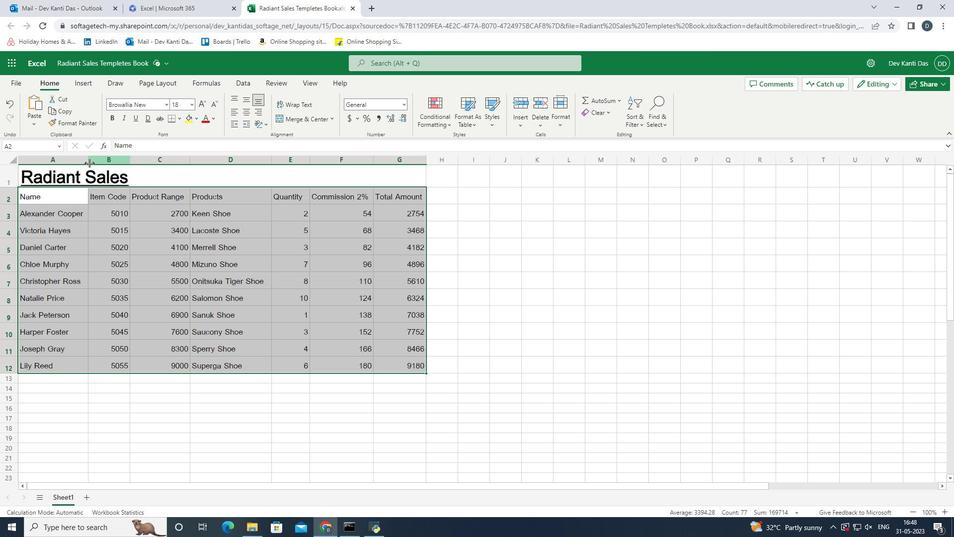 
Action: Mouse moved to (220, 186)
Screenshot: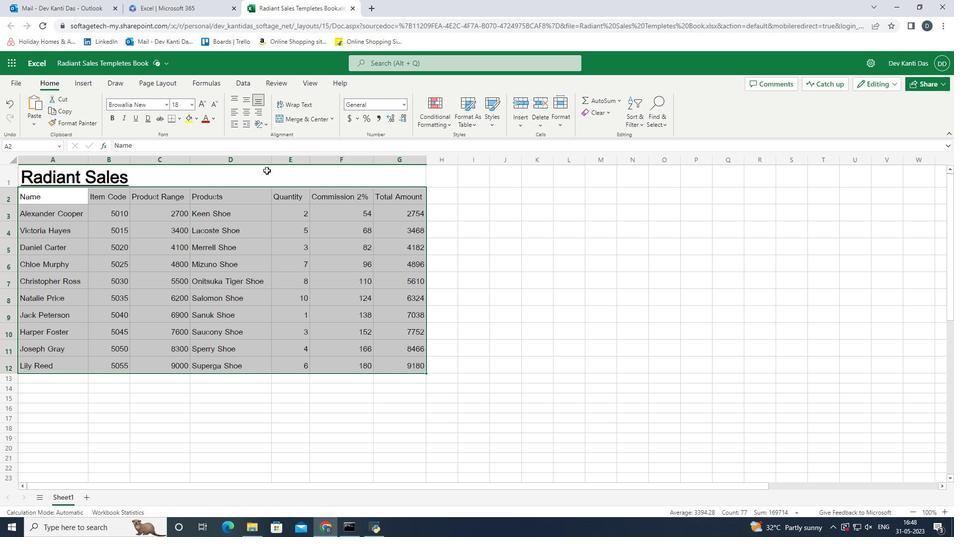
Action: Mouse pressed left at (220, 186)
Screenshot: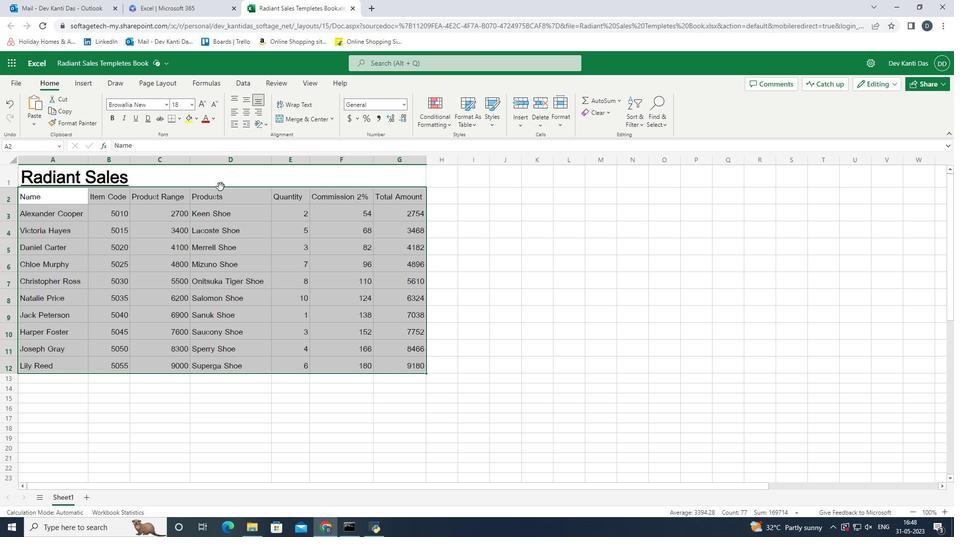 
Action: Mouse moved to (235, 178)
Screenshot: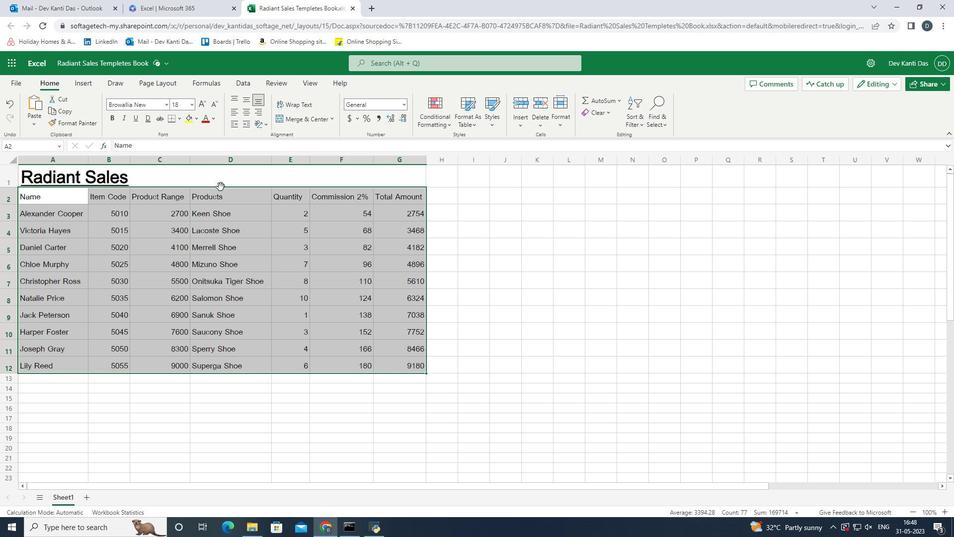 
Action: Mouse pressed left at (235, 178)
Screenshot: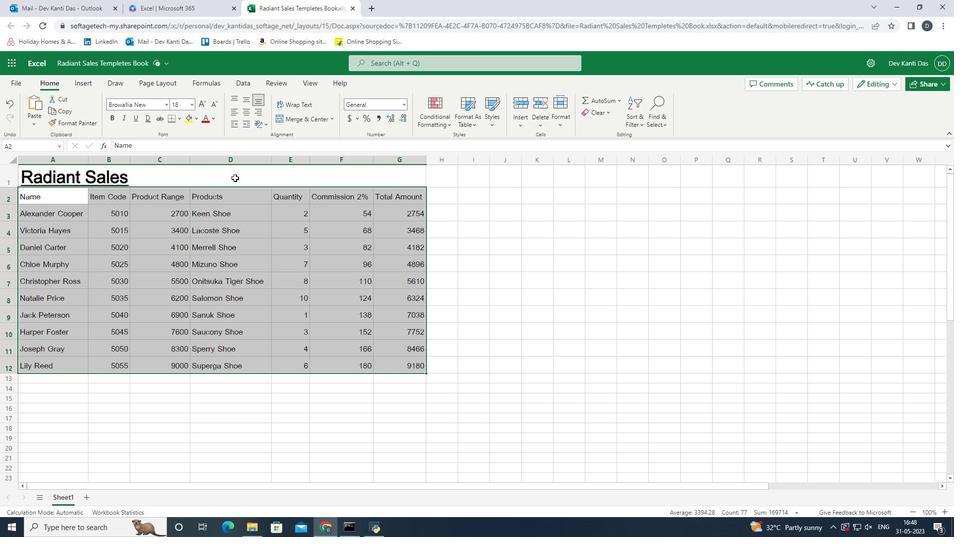 
Action: Mouse pressed left at (235, 178)
Screenshot: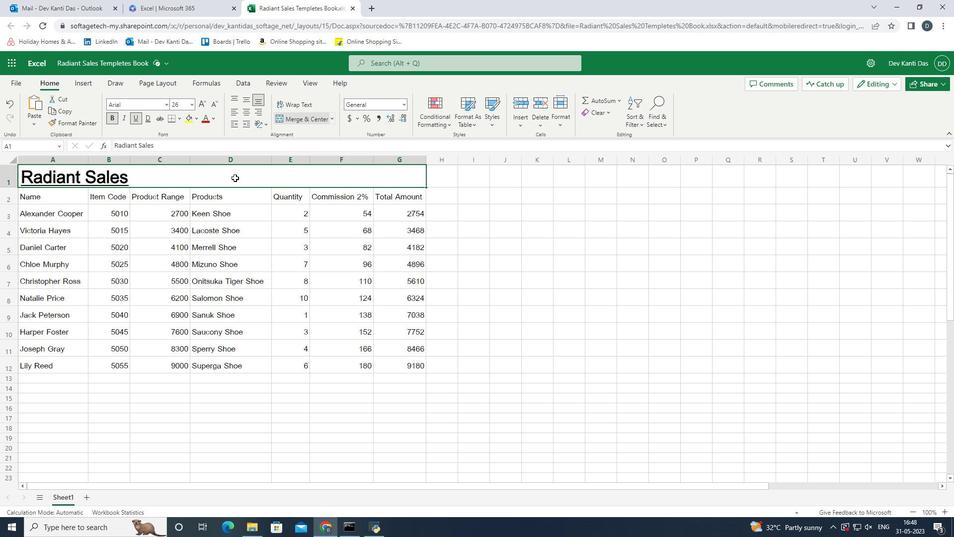 
Action: Mouse moved to (246, 96)
Screenshot: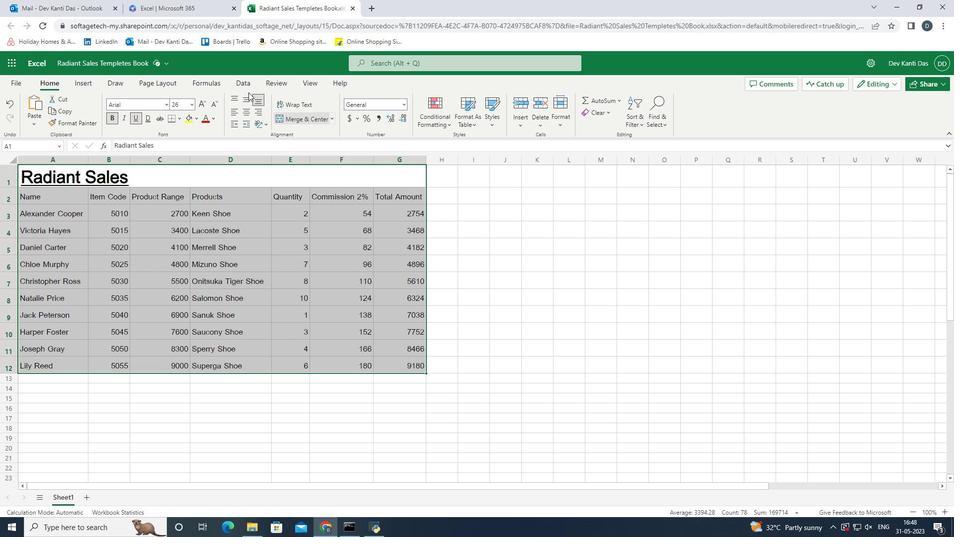 
Action: Mouse pressed left at (246, 96)
Screenshot: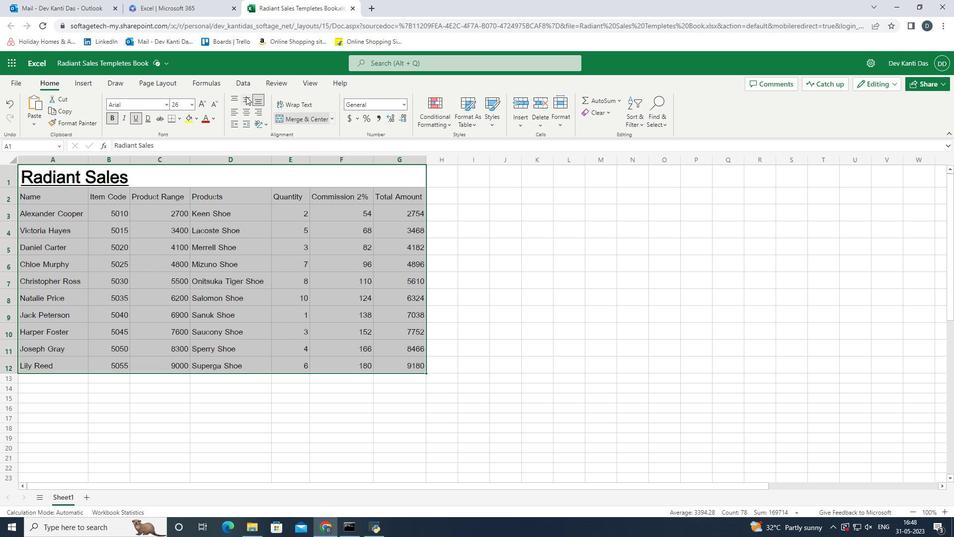 
Action: Mouse moved to (234, 108)
Screenshot: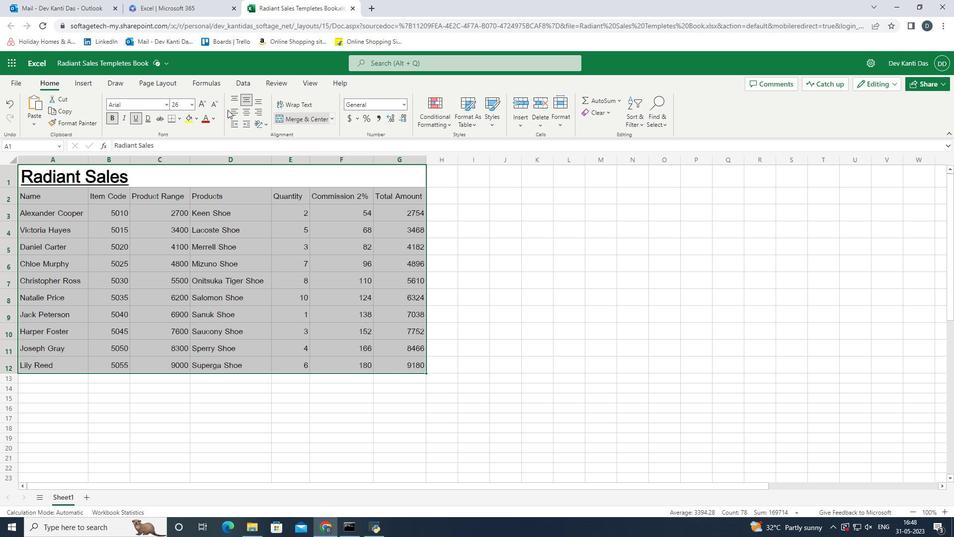 
Action: Mouse pressed left at (234, 108)
Screenshot: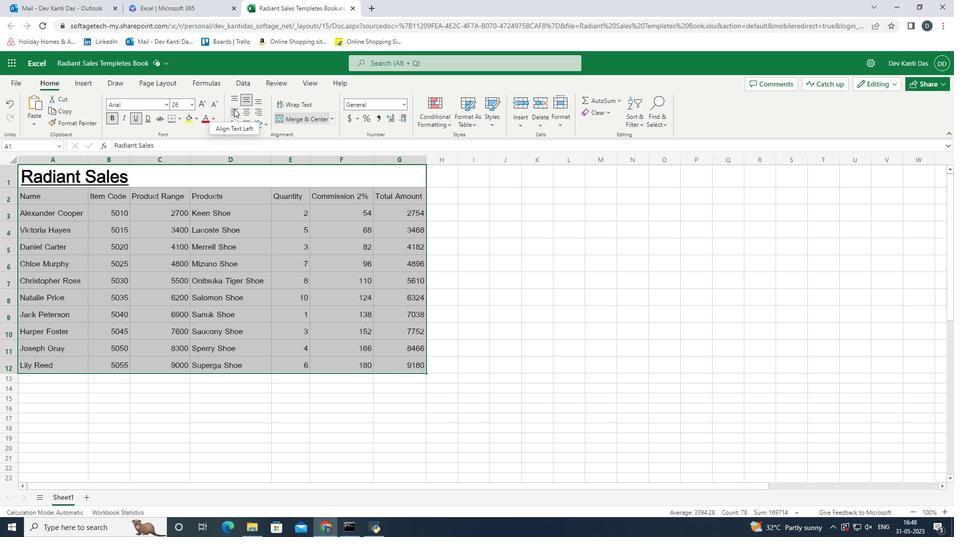 
Action: Mouse moved to (401, 366)
Screenshot: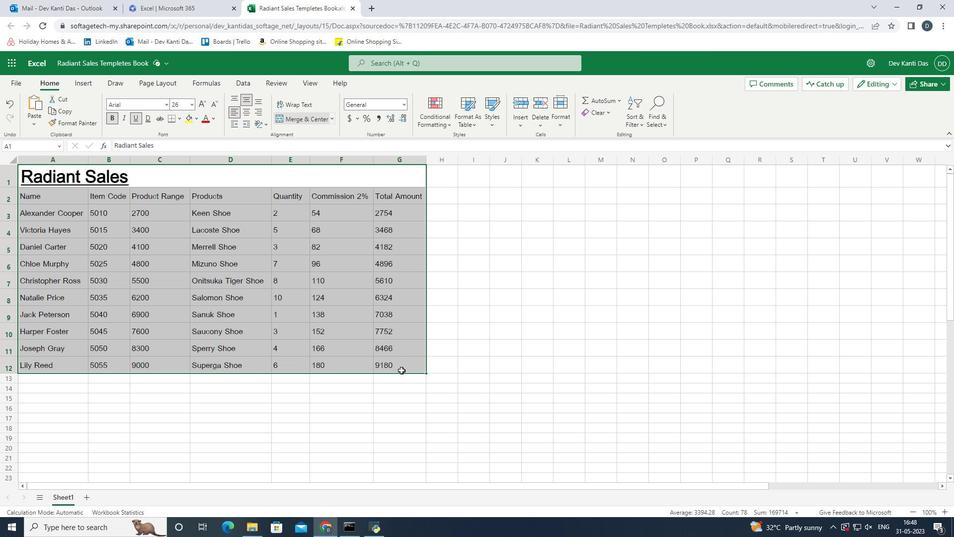 
Action: Mouse pressed left at (401, 366)
Screenshot: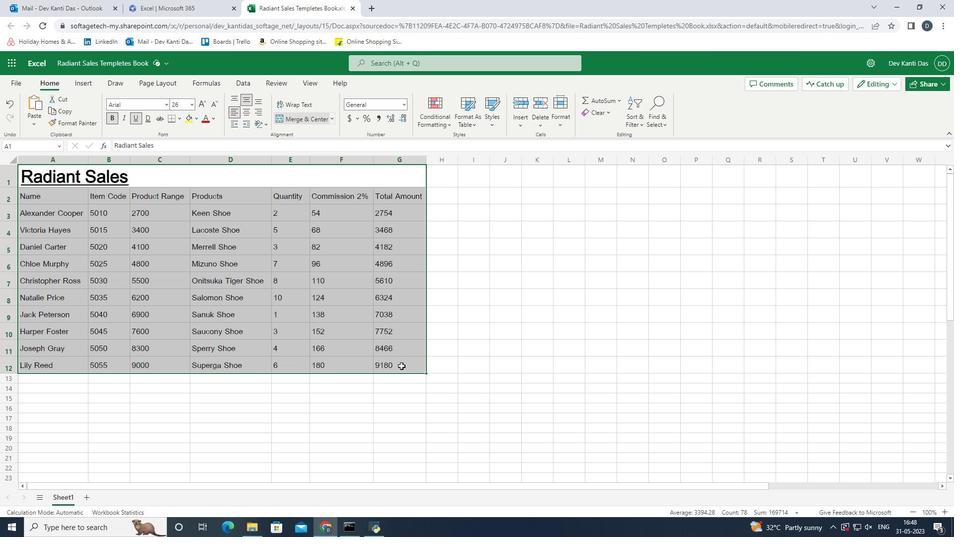 
Action: Mouse moved to (501, 365)
Screenshot: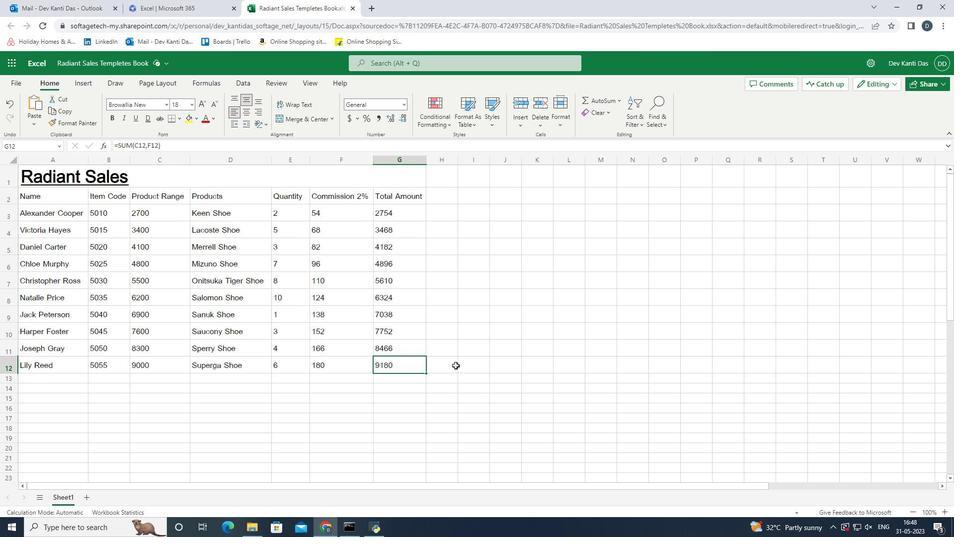 
